 Task: Find a flat in Norrköping, Sweden for 2 guests from August 3 to August 7, with a price range of ₹4000 to ₹9000, 1 bedroom, 1 bed, 1 bathroom, self check-in, and English-speaking host.
Action: Mouse moved to (434, 103)
Screenshot: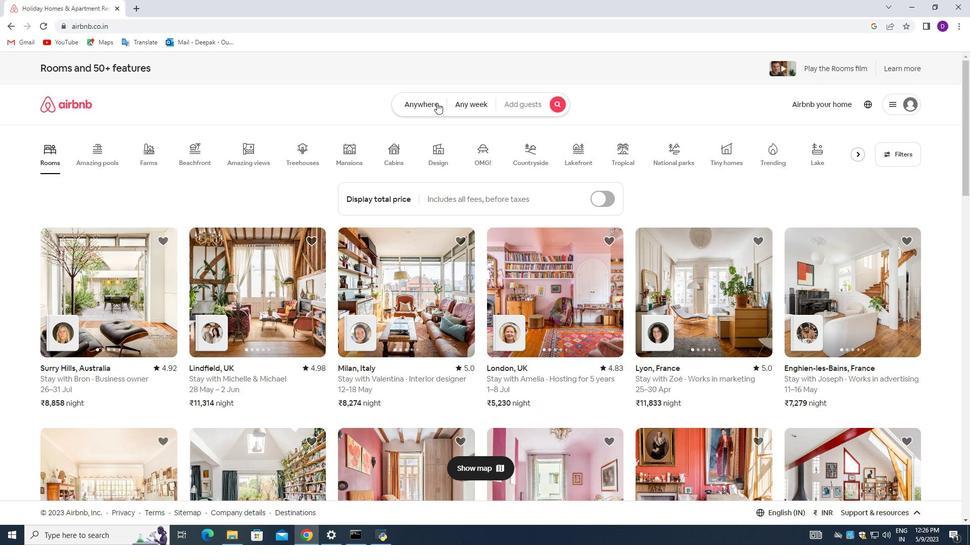 
Action: Mouse pressed left at (434, 103)
Screenshot: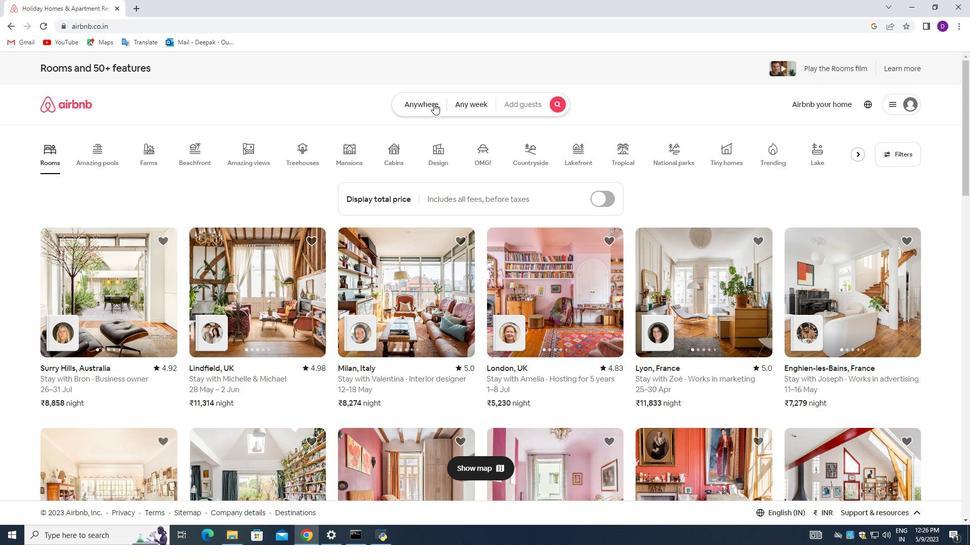 
Action: Key pressed <Key.shift>Noo
Screenshot: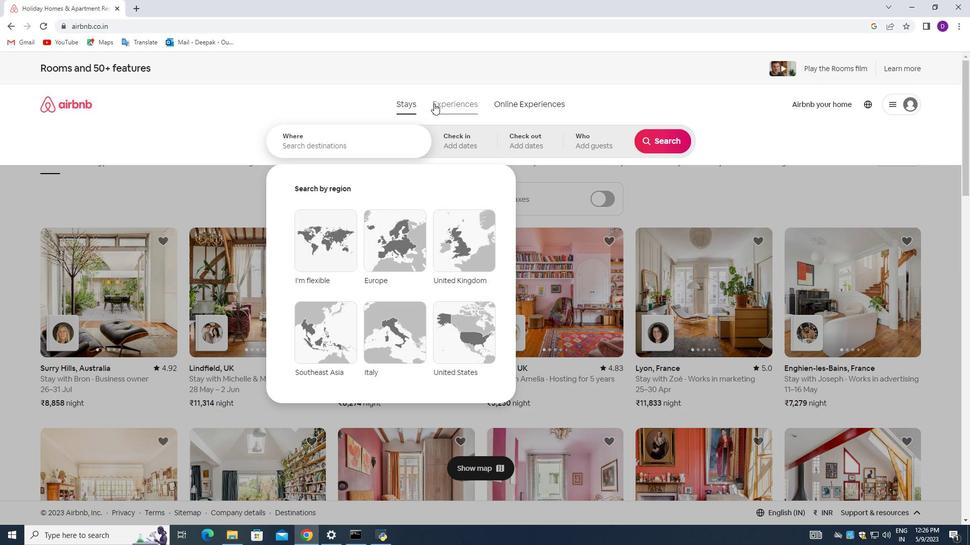 
Action: Mouse moved to (352, 147)
Screenshot: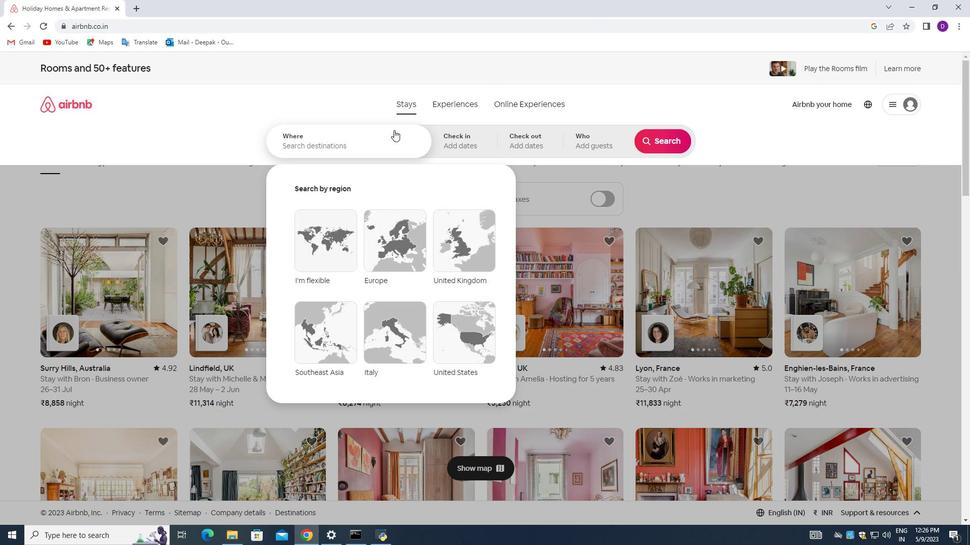 
Action: Mouse pressed left at (352, 147)
Screenshot: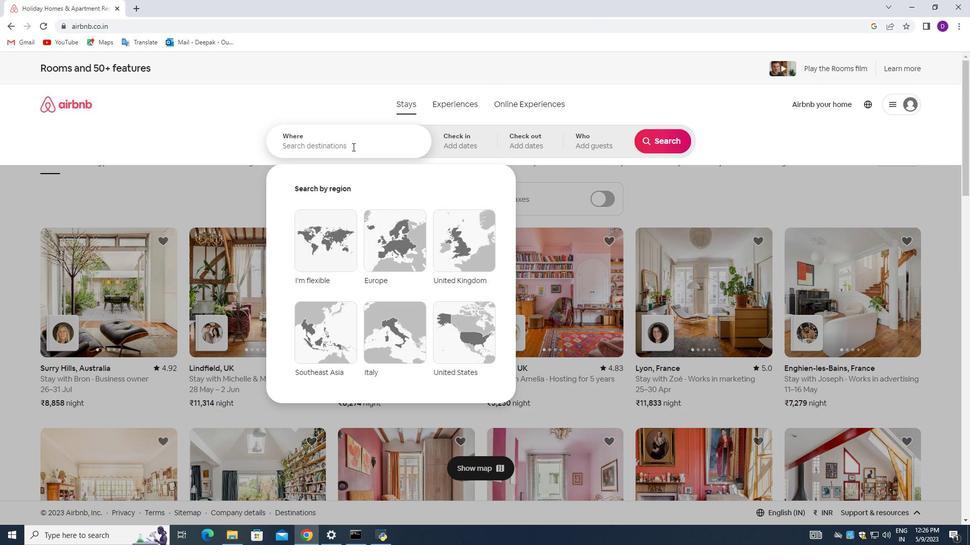 
Action: Mouse moved to (354, 147)
Screenshot: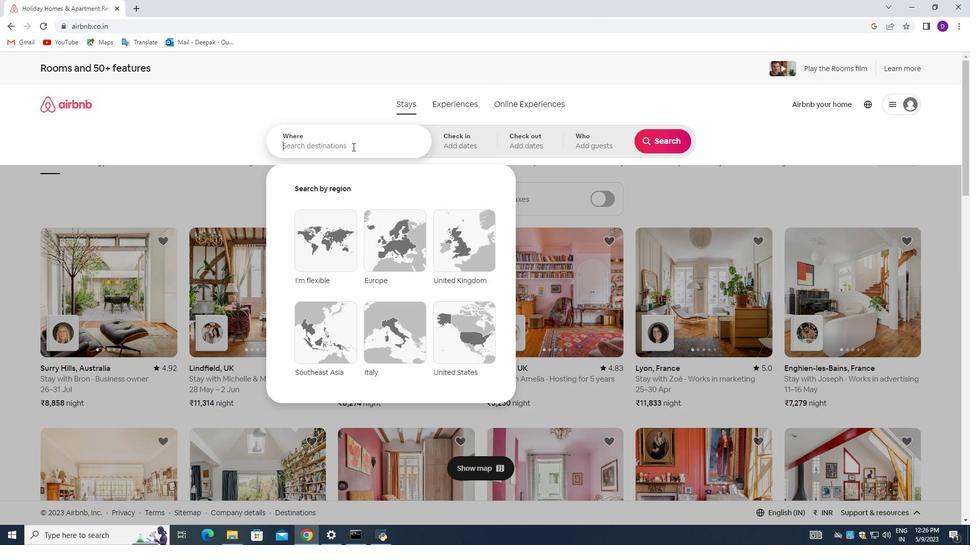 
Action: Key pressed <Key.shift>Norrkoping,<Key.shift><Key.shift><Key.shift><Key.shift><Key.shift>E<Key.backspace><Key.shift>Sweden<Key.enter>
Screenshot: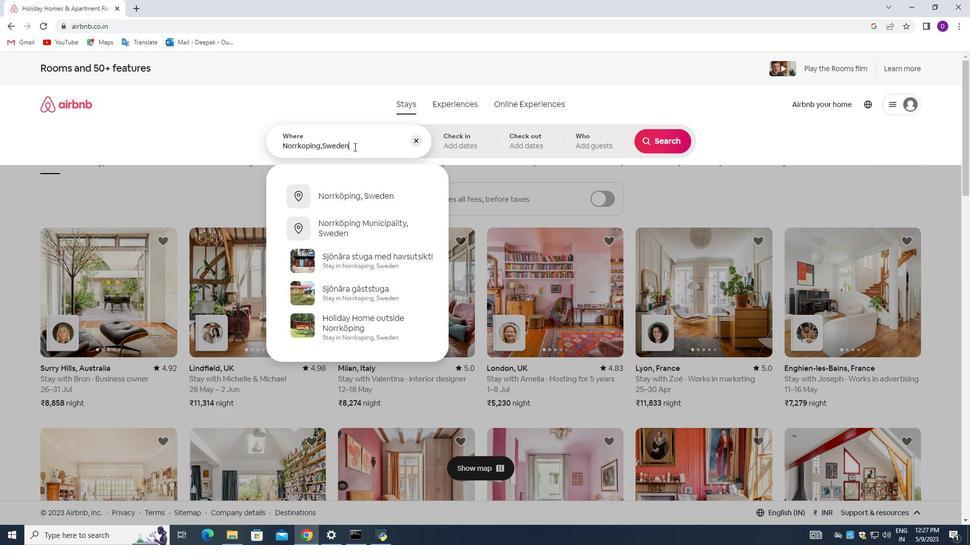 
Action: Mouse moved to (661, 222)
Screenshot: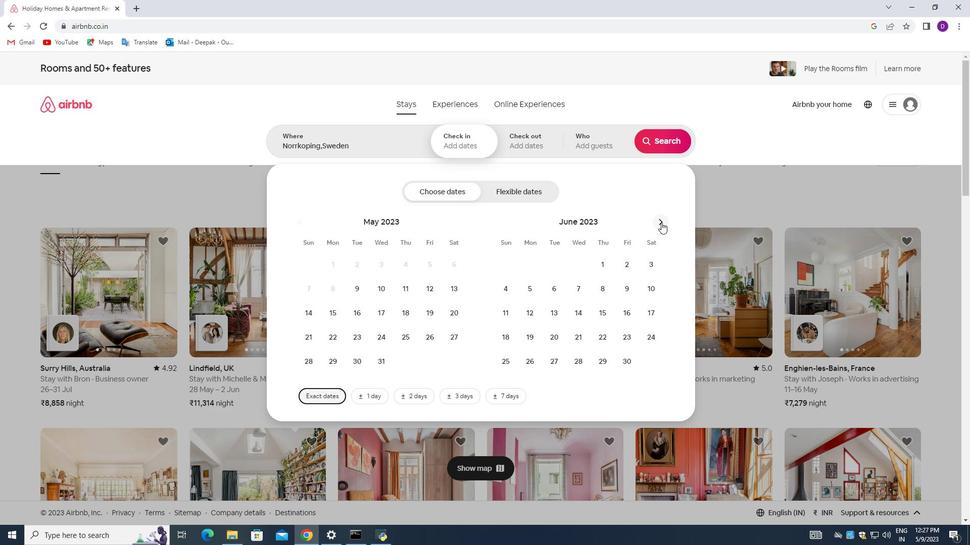 
Action: Mouse pressed left at (661, 222)
Screenshot: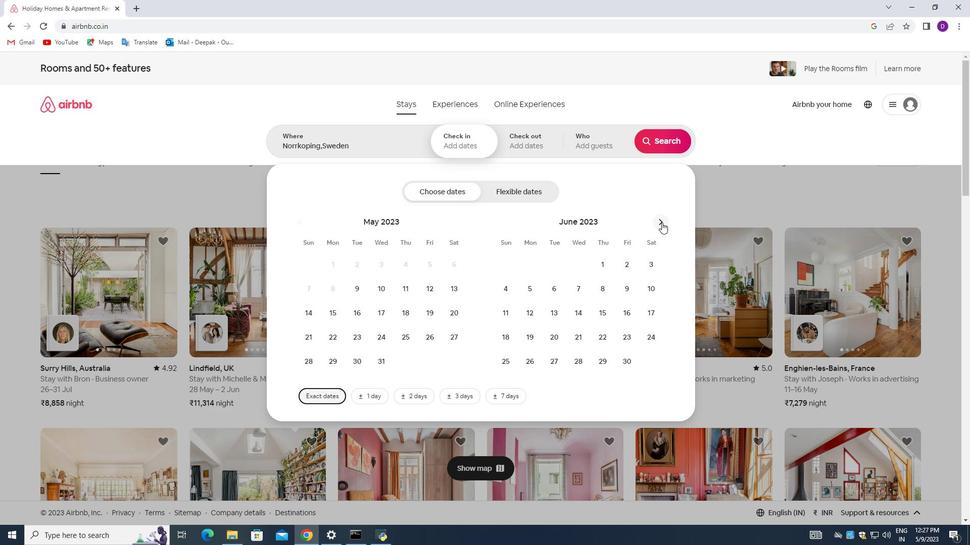 
Action: Mouse pressed left at (661, 222)
Screenshot: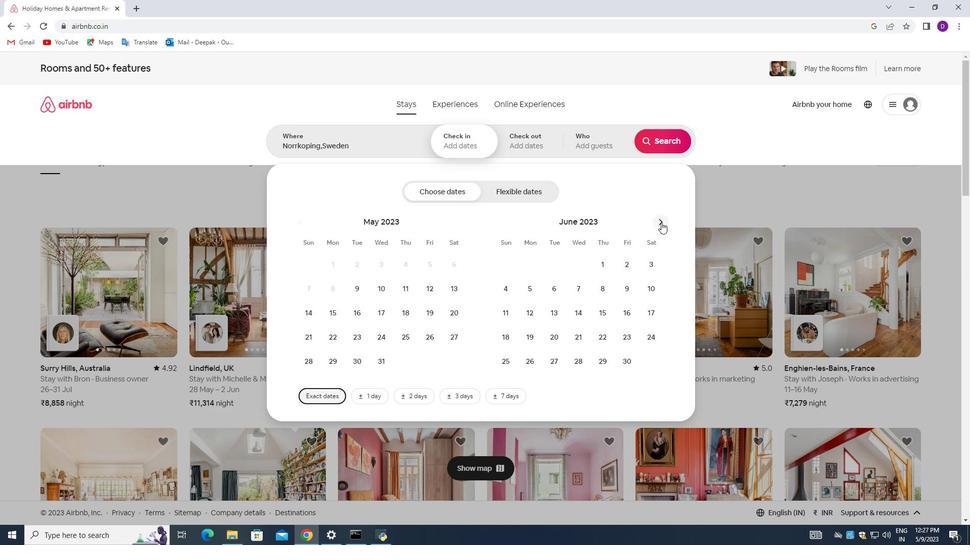 
Action: Mouse moved to (604, 269)
Screenshot: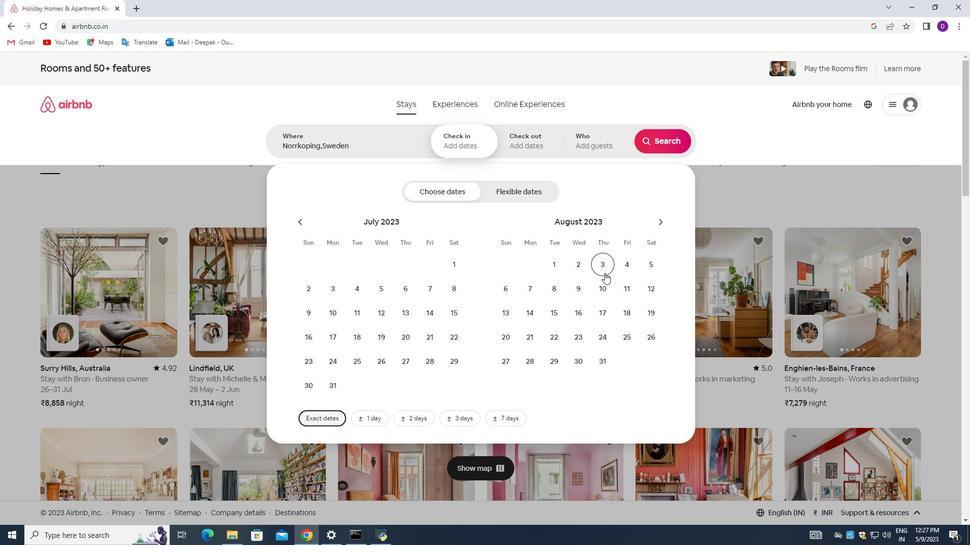 
Action: Mouse pressed left at (604, 269)
Screenshot: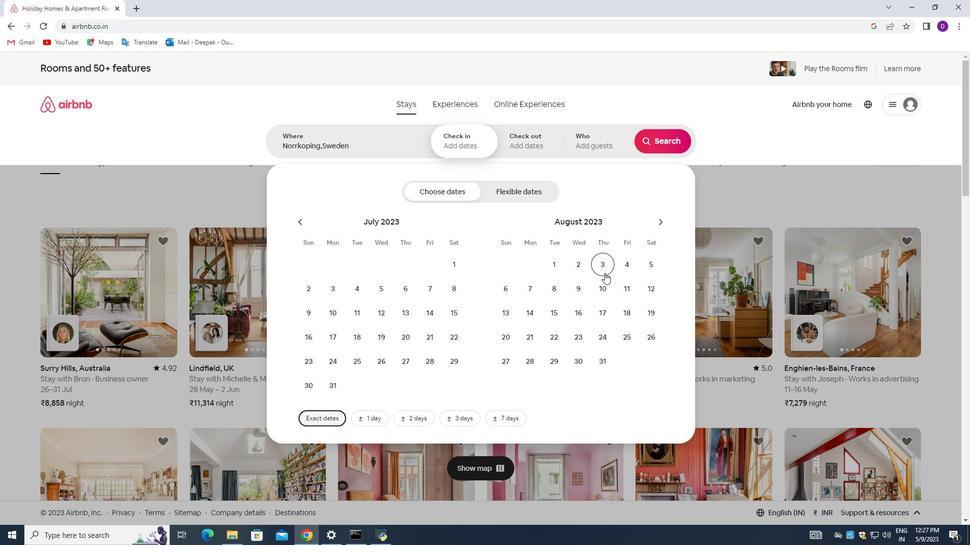 
Action: Mouse moved to (527, 290)
Screenshot: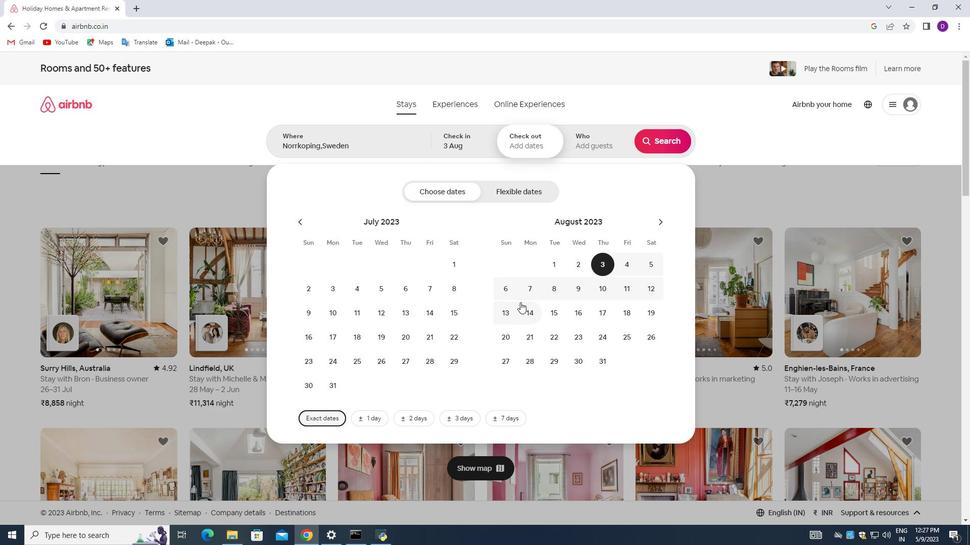 
Action: Mouse pressed left at (527, 290)
Screenshot: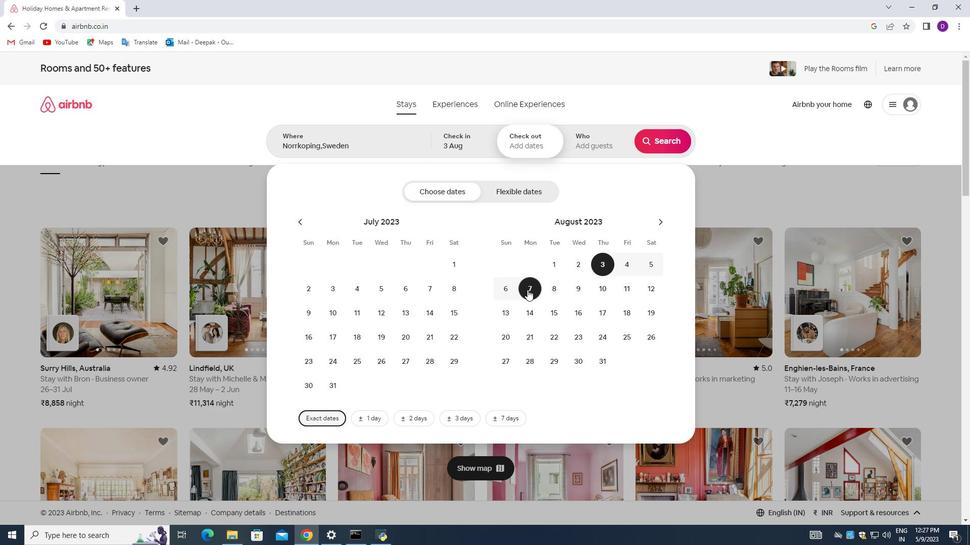 
Action: Mouse moved to (594, 144)
Screenshot: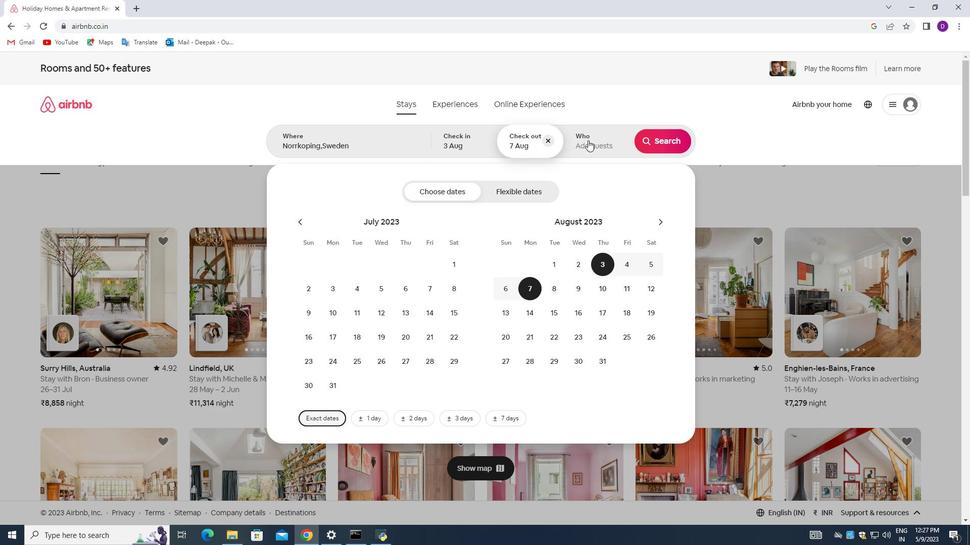 
Action: Mouse pressed left at (594, 144)
Screenshot: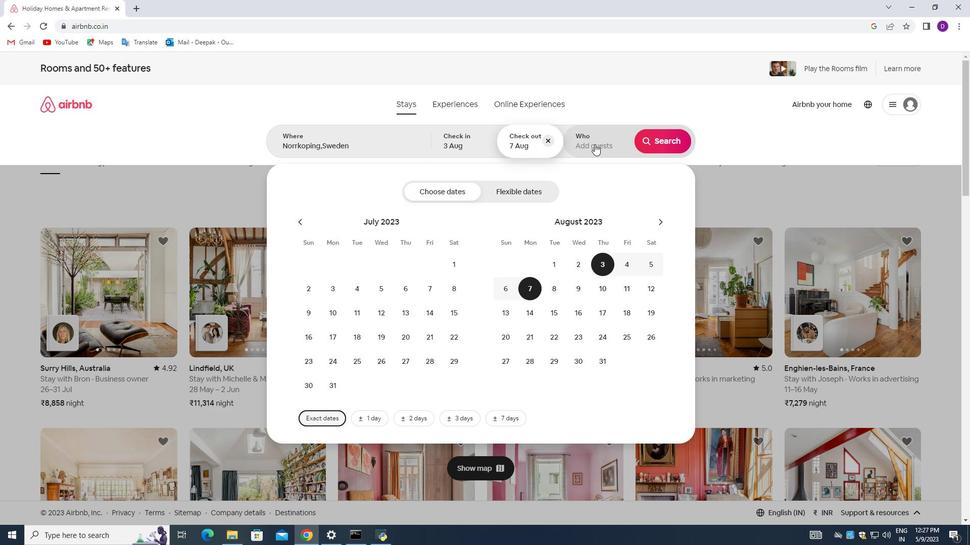 
Action: Mouse moved to (669, 191)
Screenshot: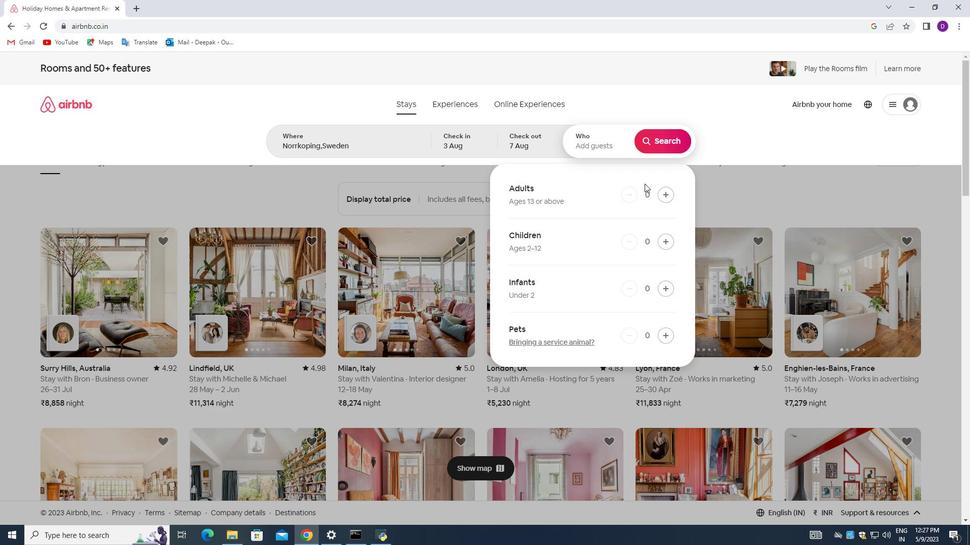 
Action: Mouse pressed left at (669, 191)
Screenshot: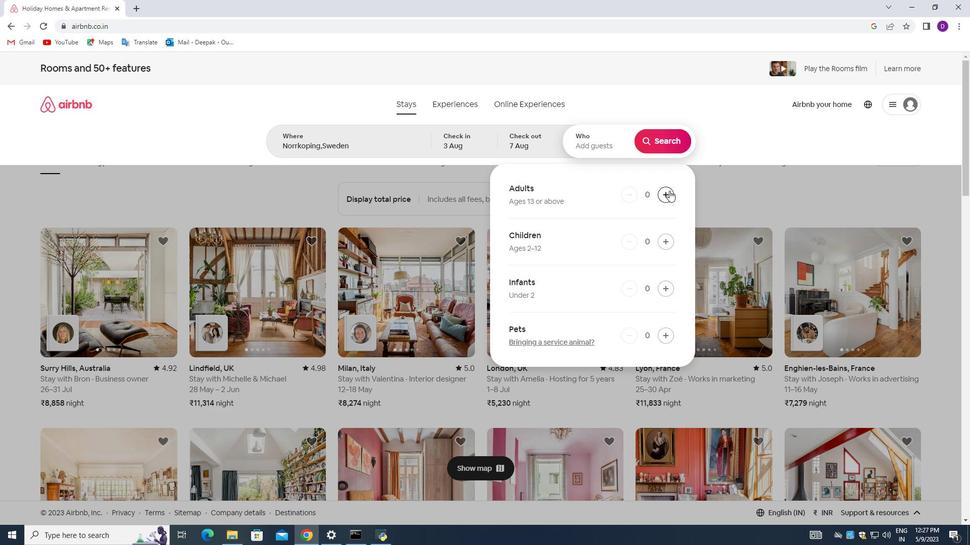 
Action: Mouse pressed left at (669, 191)
Screenshot: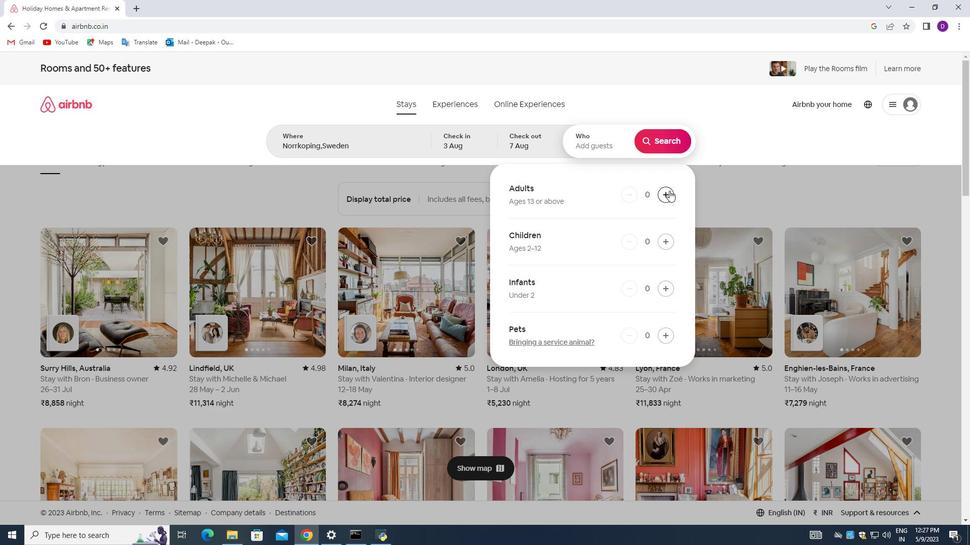 
Action: Mouse moved to (654, 146)
Screenshot: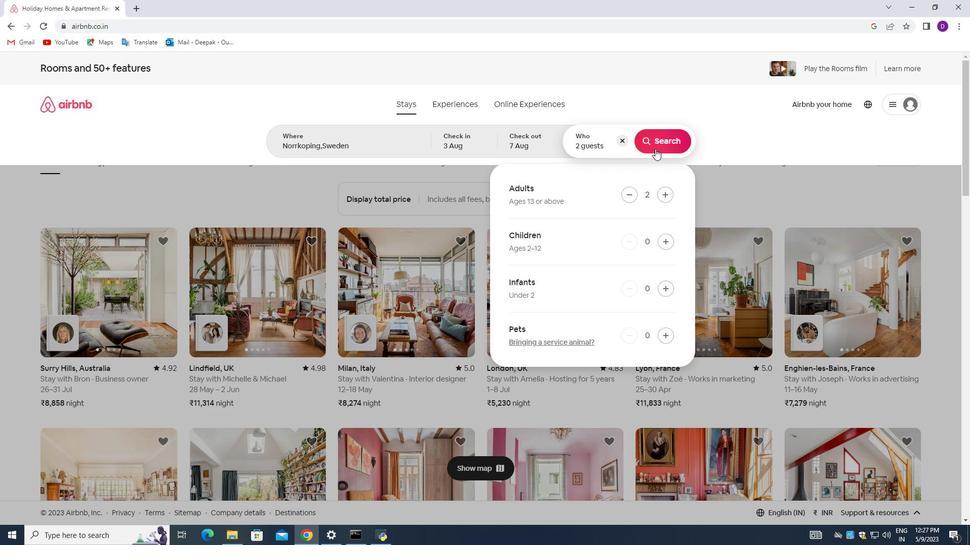 
Action: Mouse pressed left at (654, 146)
Screenshot: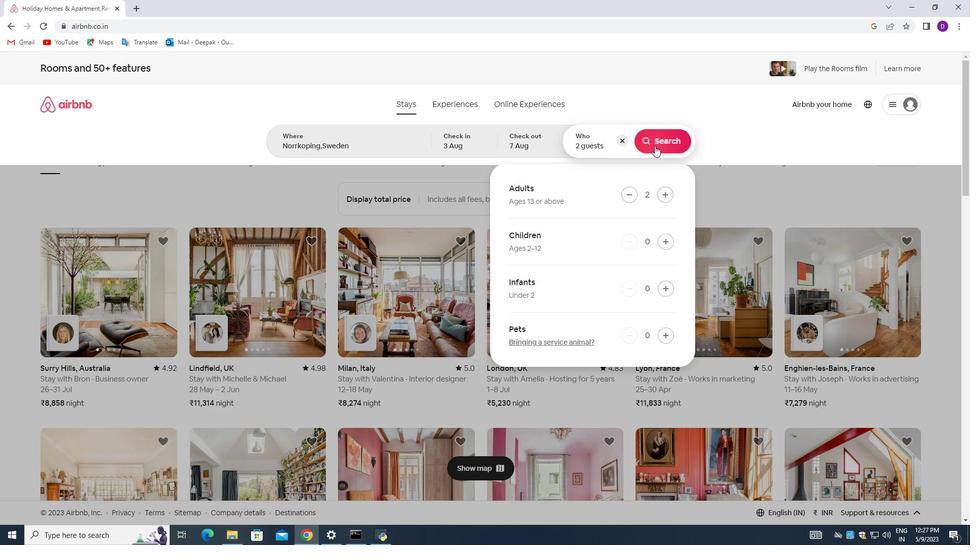 
Action: Mouse moved to (922, 116)
Screenshot: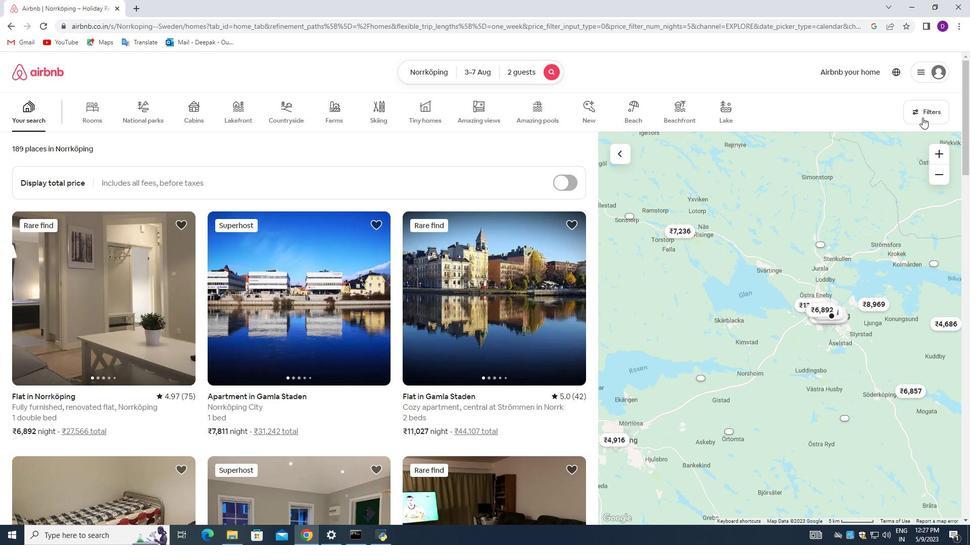 
Action: Mouse pressed left at (922, 116)
Screenshot: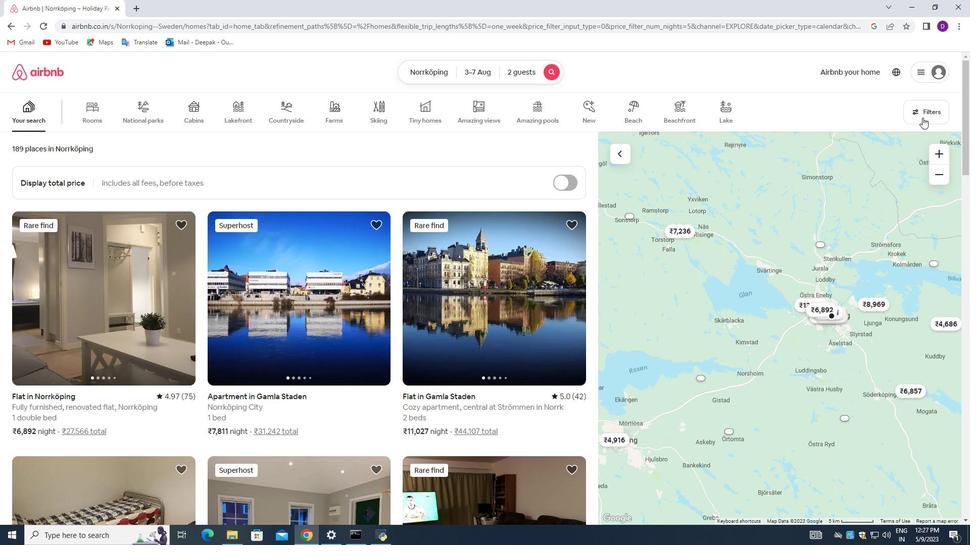 
Action: Mouse moved to (357, 352)
Screenshot: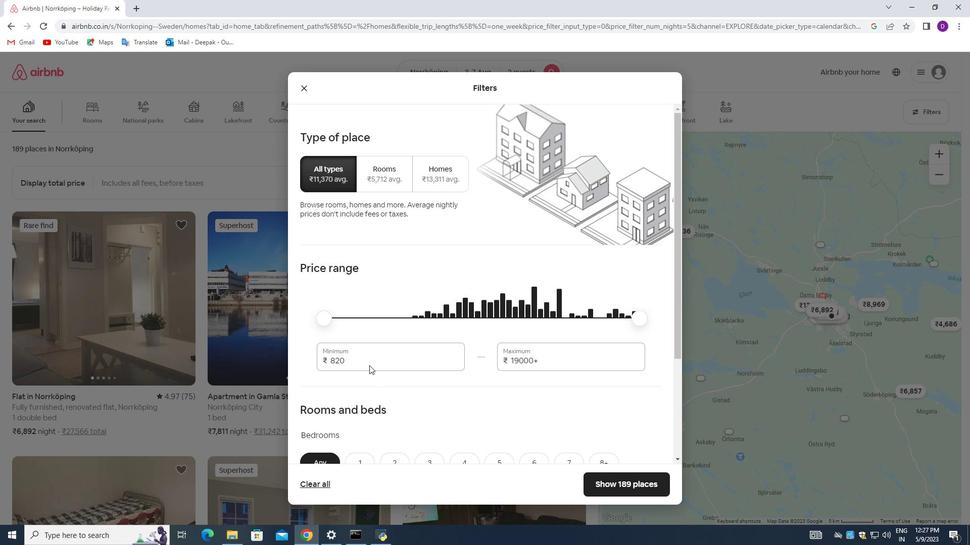
Action: Mouse pressed left at (357, 352)
Screenshot: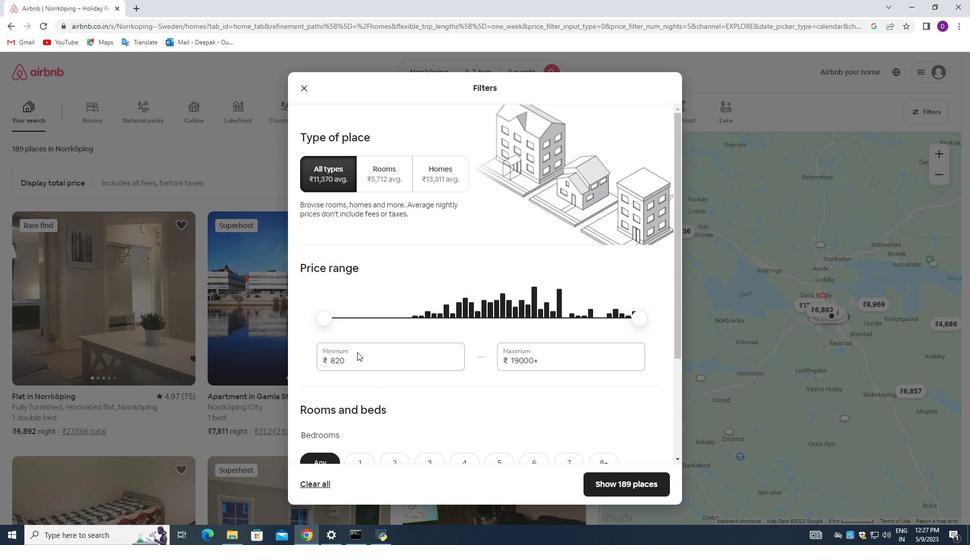 
Action: Mouse pressed left at (357, 352)
Screenshot: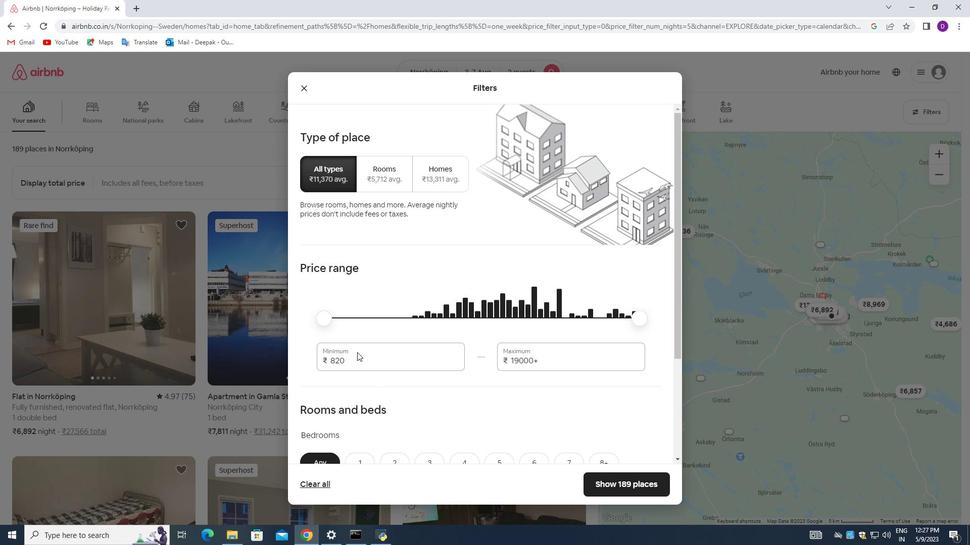 
Action: Key pressed <Key.backspace><Key.backspace><Key.backspace>4000<Key.tab>9000
Screenshot: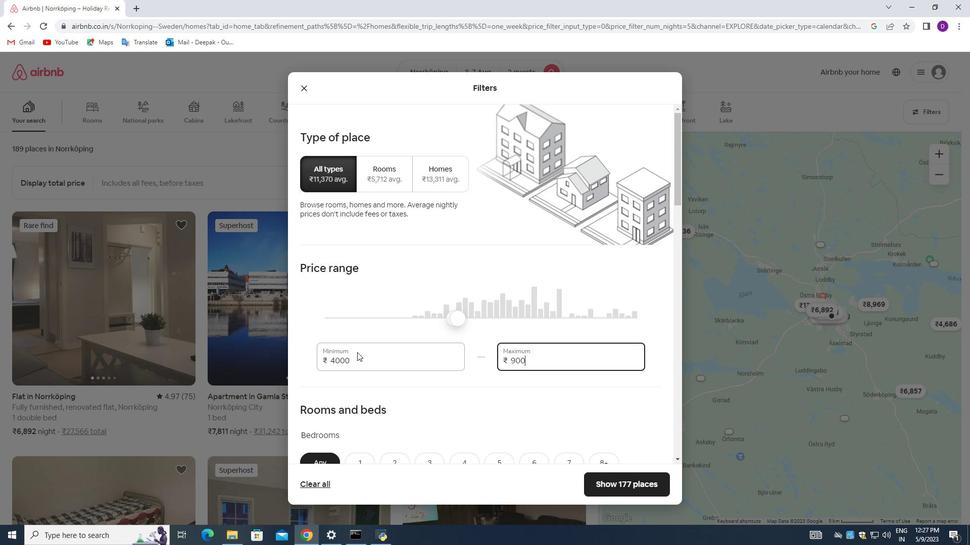 
Action: Mouse moved to (357, 352)
Screenshot: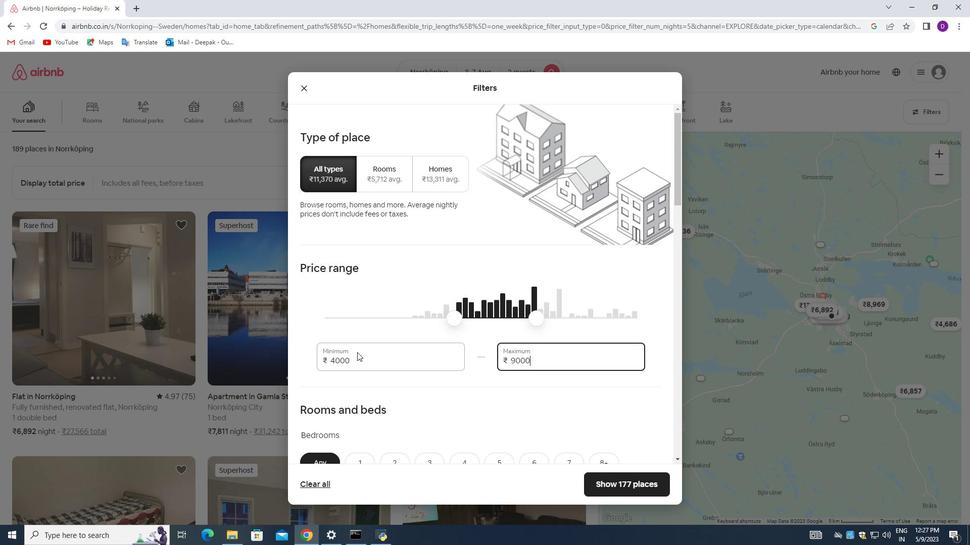 
Action: Mouse scrolled (357, 351) with delta (0, 0)
Screenshot: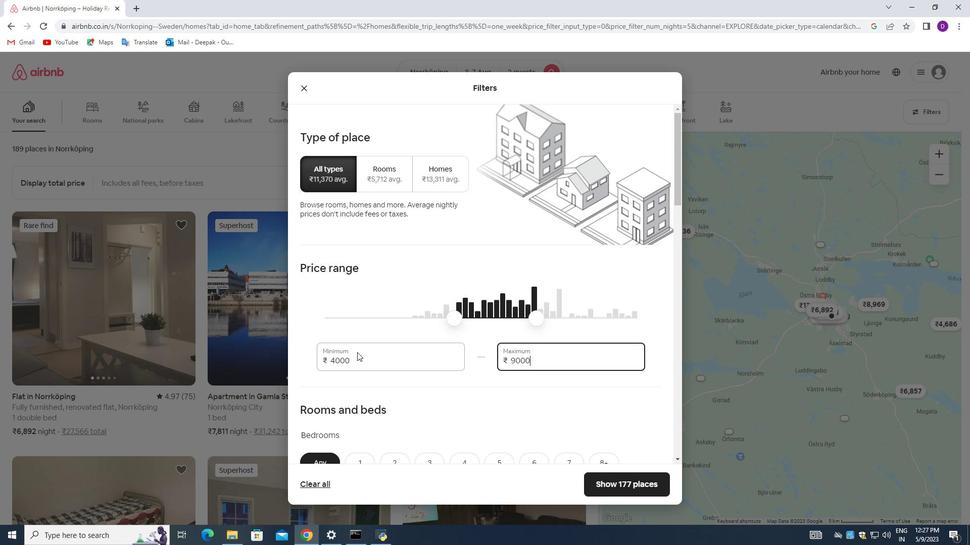 
Action: Mouse moved to (357, 352)
Screenshot: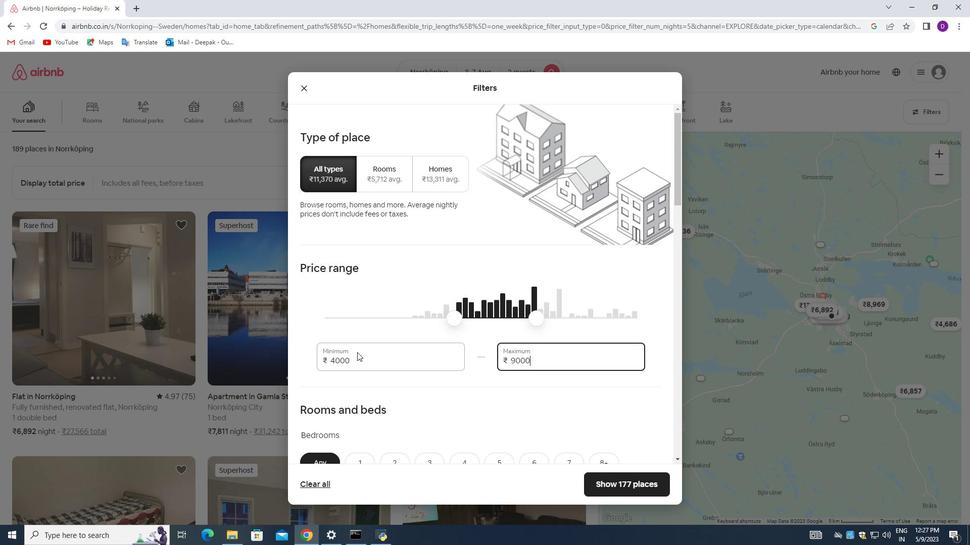 
Action: Mouse scrolled (357, 351) with delta (0, 0)
Screenshot: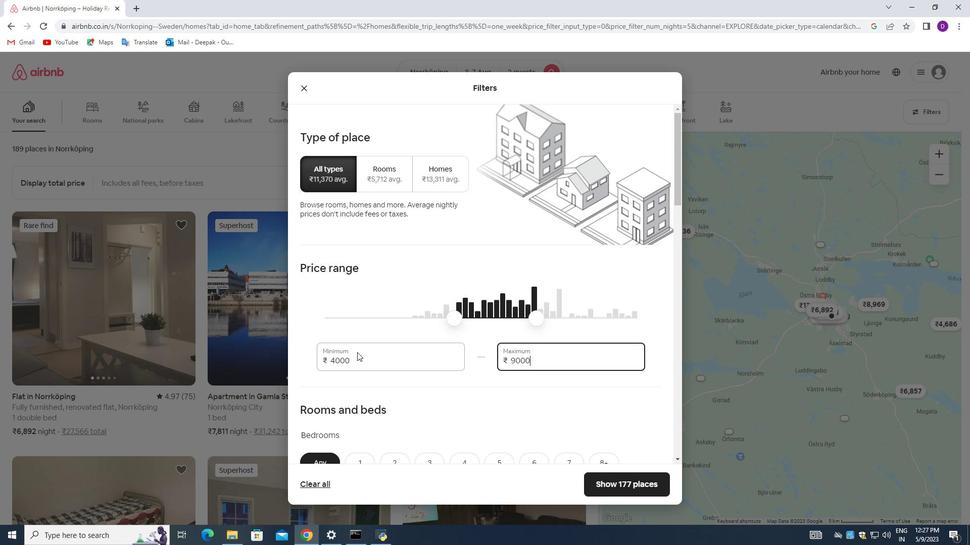 
Action: Mouse moved to (361, 352)
Screenshot: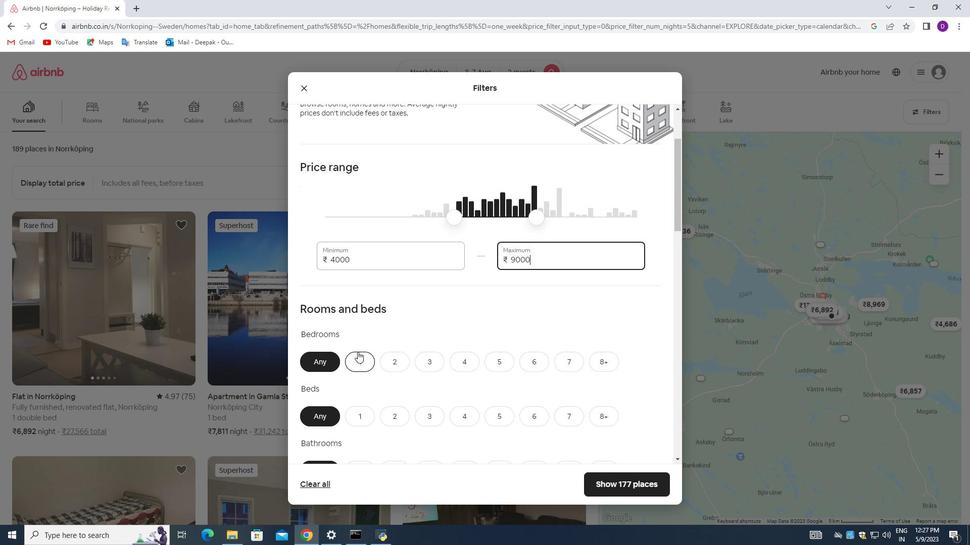
Action: Mouse scrolled (361, 352) with delta (0, 0)
Screenshot: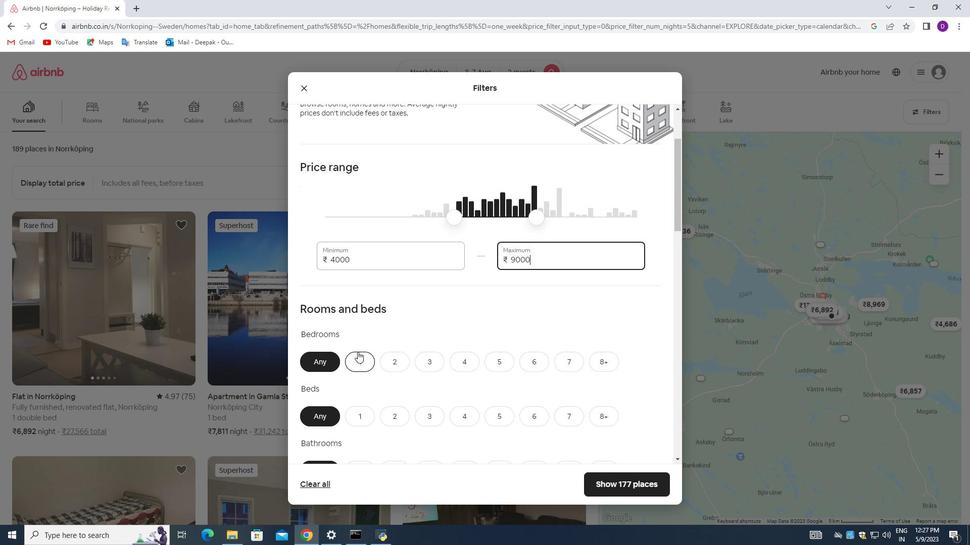 
Action: Mouse moved to (369, 355)
Screenshot: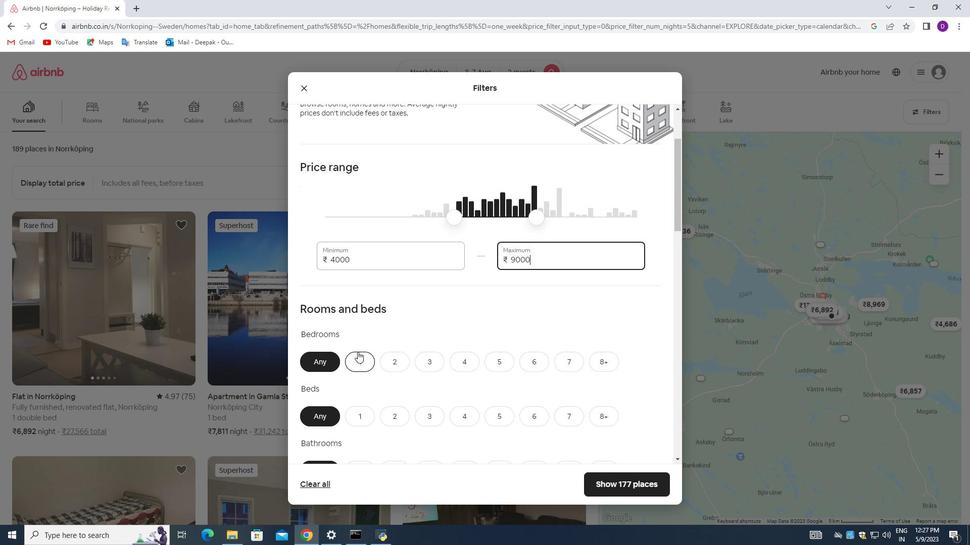 
Action: Mouse scrolled (369, 354) with delta (0, 0)
Screenshot: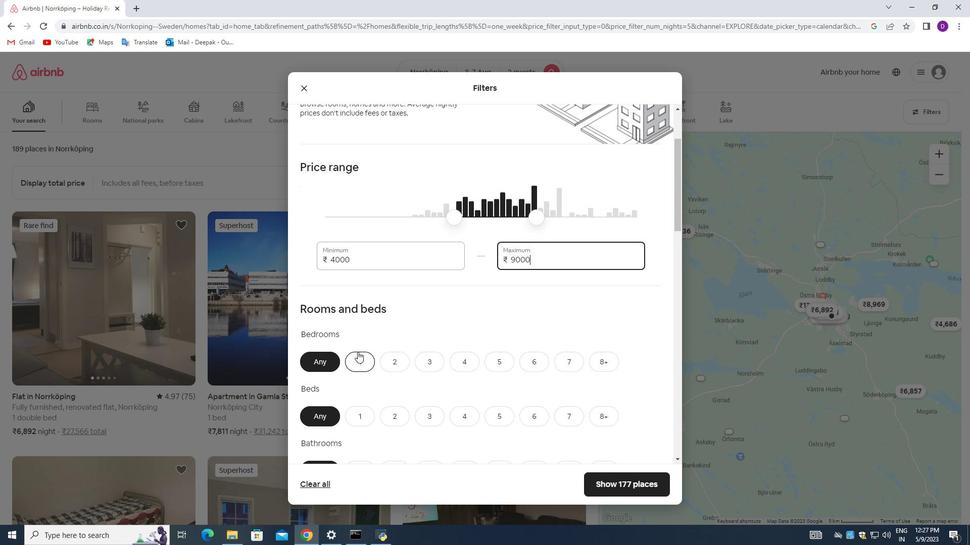 
Action: Mouse moved to (371, 355)
Screenshot: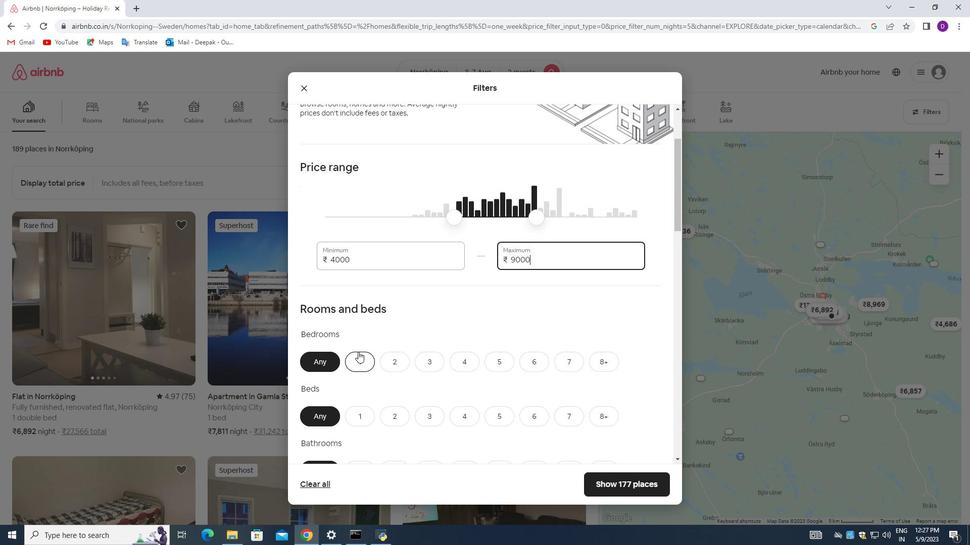 
Action: Mouse scrolled (371, 354) with delta (0, 0)
Screenshot: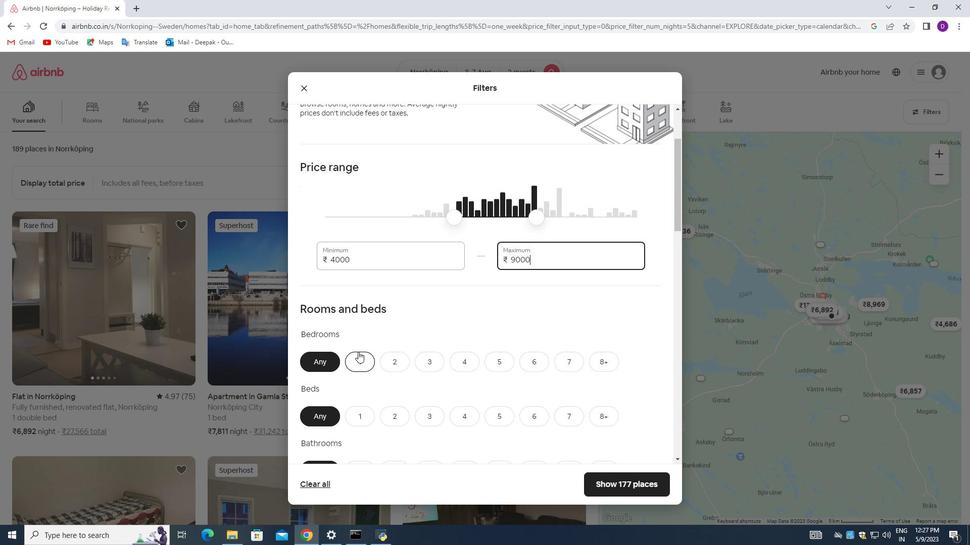 
Action: Mouse moved to (364, 212)
Screenshot: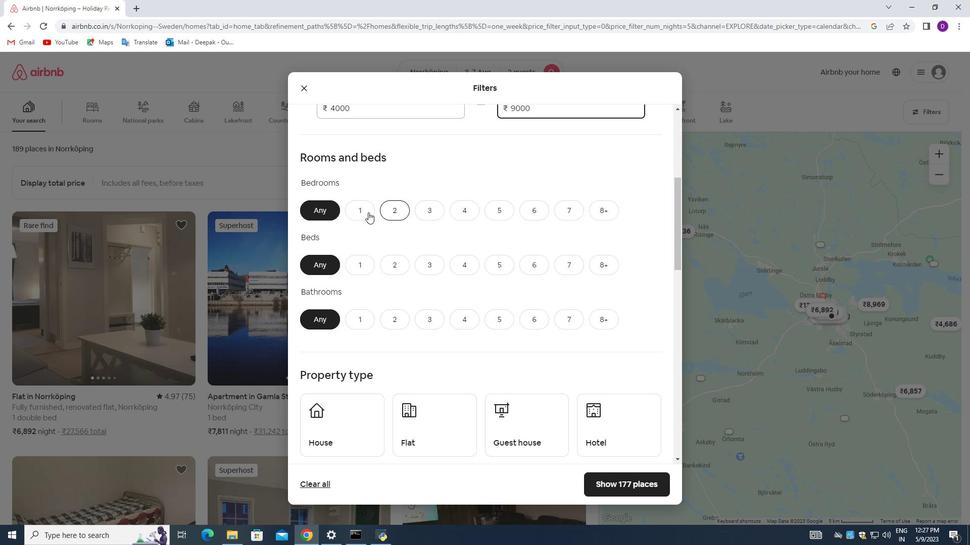 
Action: Mouse pressed left at (364, 212)
Screenshot: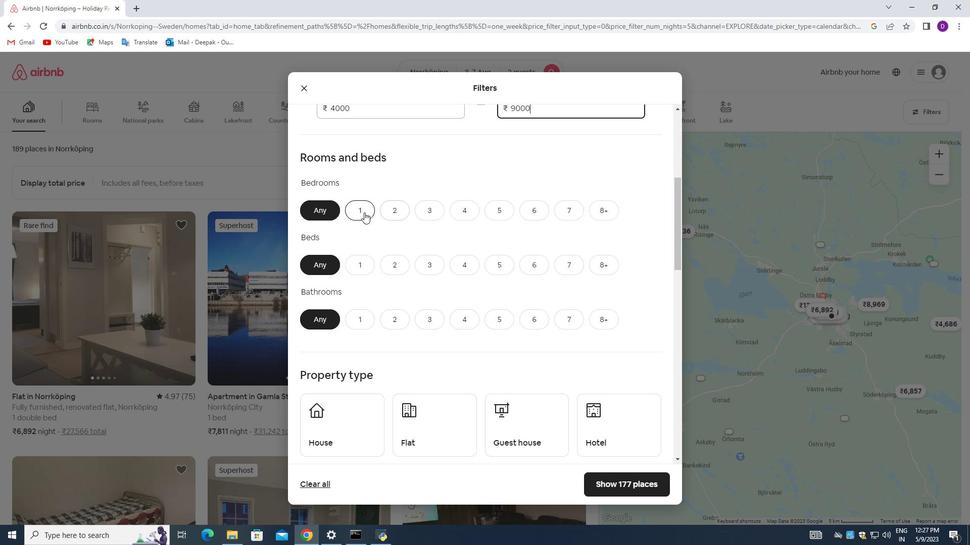 
Action: Mouse moved to (364, 267)
Screenshot: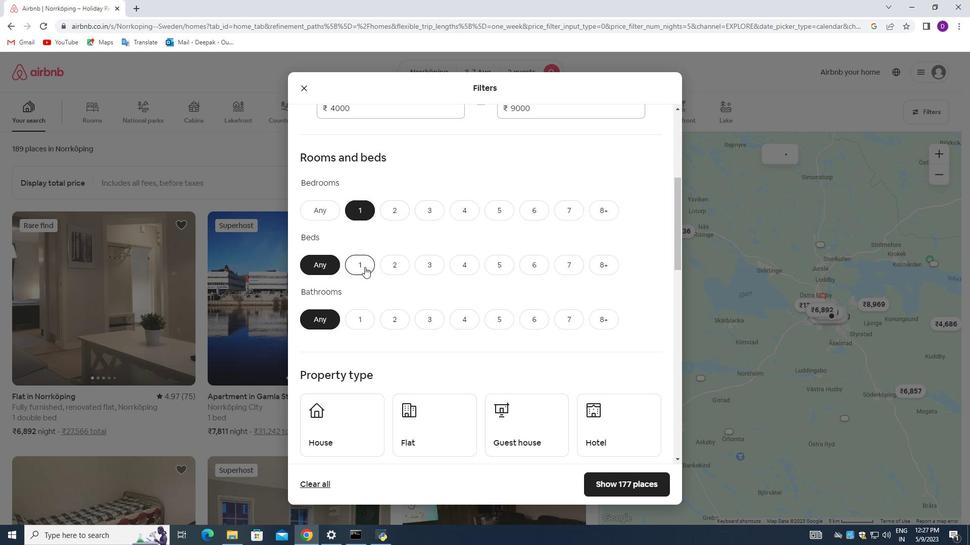 
Action: Mouse pressed left at (364, 267)
Screenshot: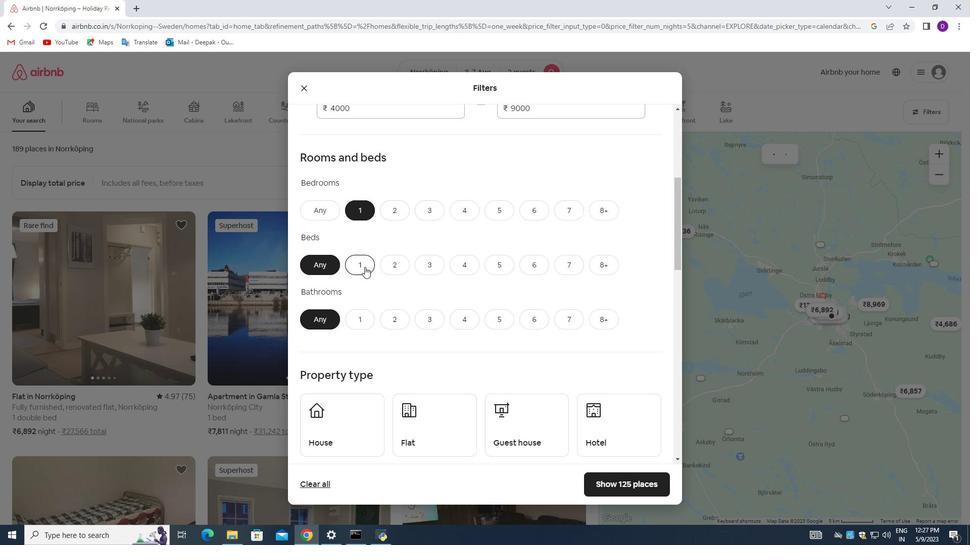 
Action: Mouse moved to (361, 324)
Screenshot: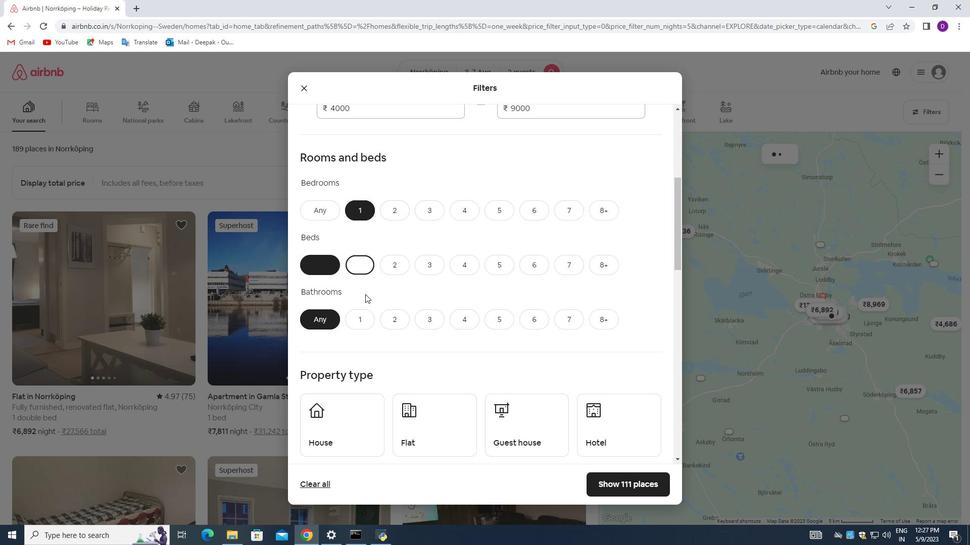 
Action: Mouse pressed left at (361, 324)
Screenshot: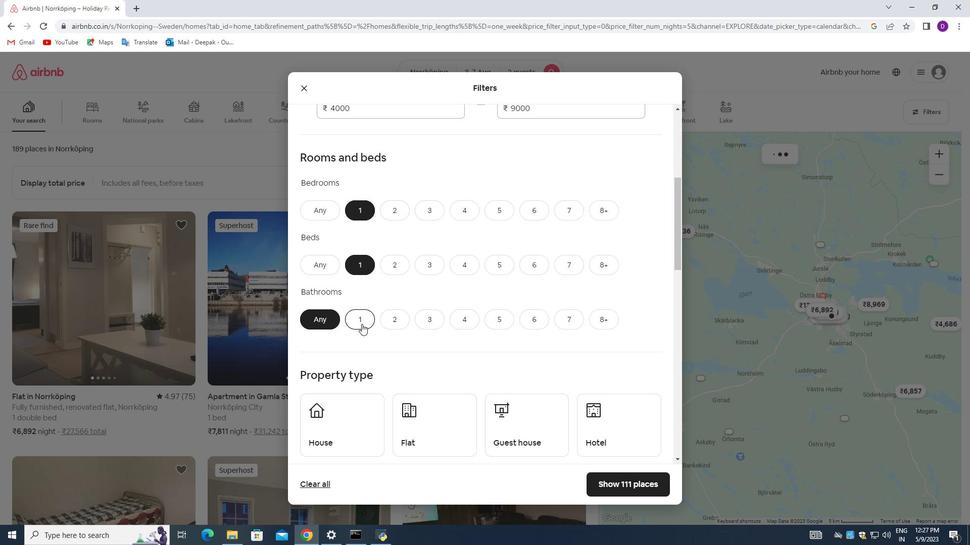 
Action: Mouse moved to (504, 353)
Screenshot: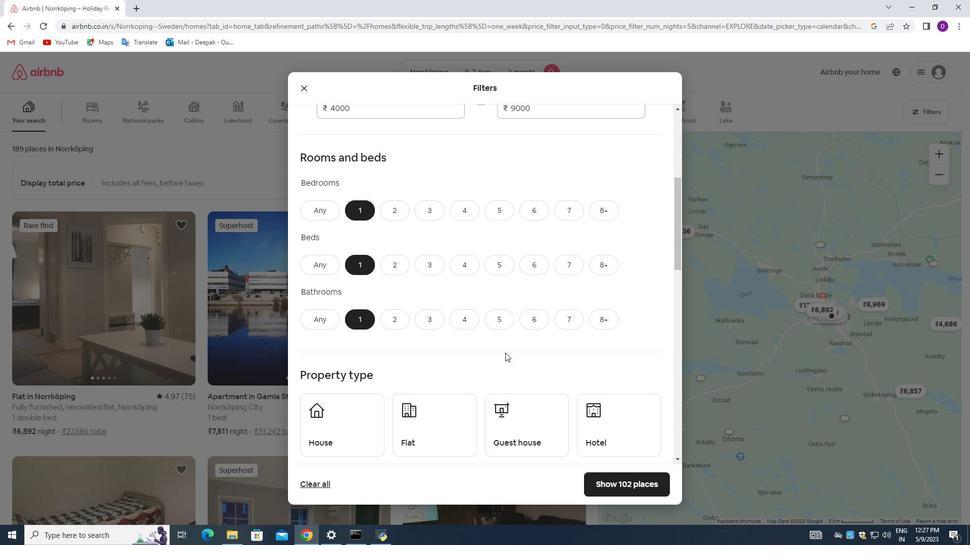 
Action: Mouse scrolled (504, 352) with delta (0, 0)
Screenshot: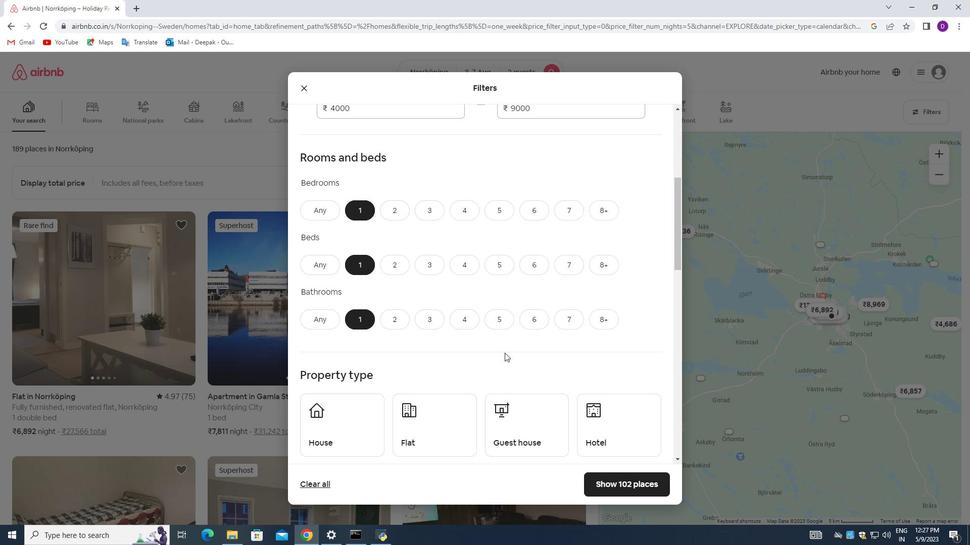 
Action: Mouse moved to (339, 386)
Screenshot: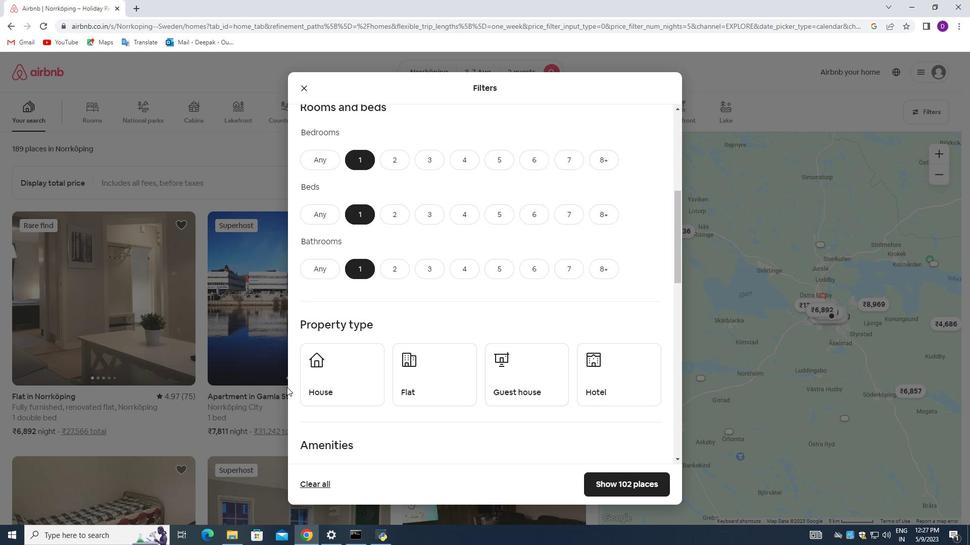 
Action: Mouse pressed left at (339, 386)
Screenshot: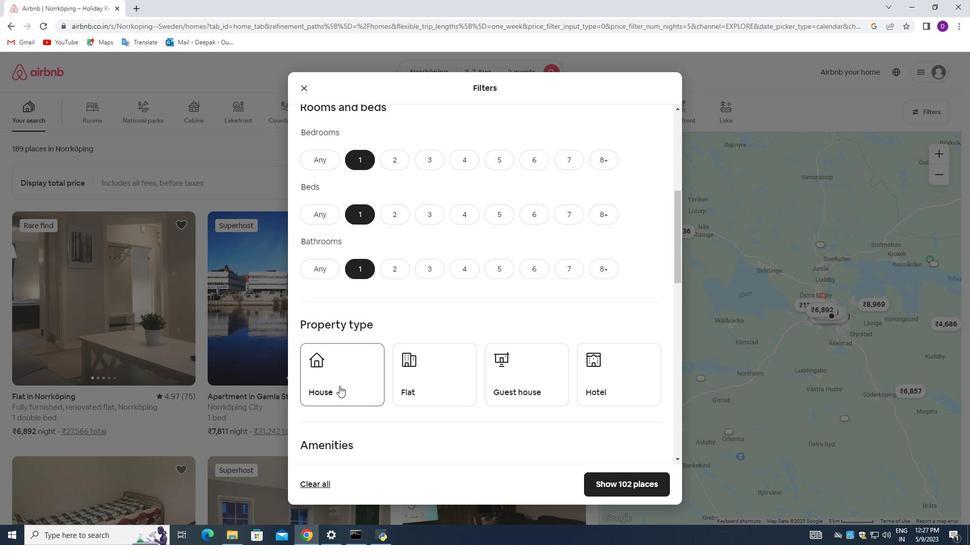 
Action: Mouse moved to (453, 399)
Screenshot: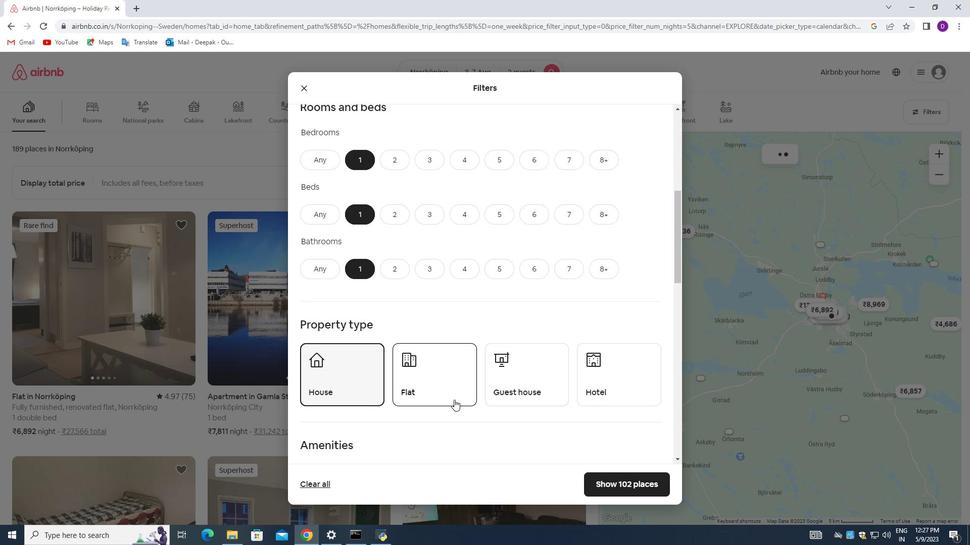 
Action: Mouse pressed left at (453, 399)
Screenshot: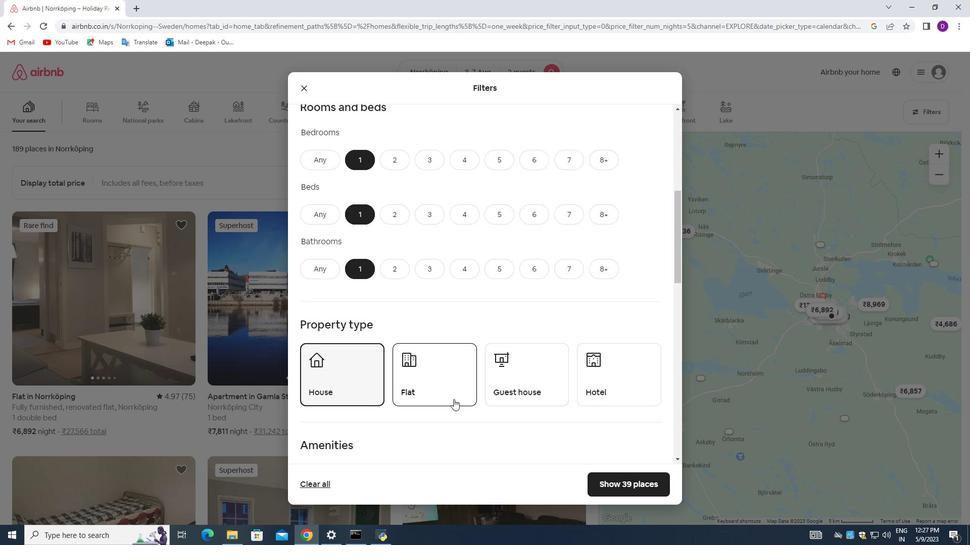 
Action: Mouse moved to (531, 396)
Screenshot: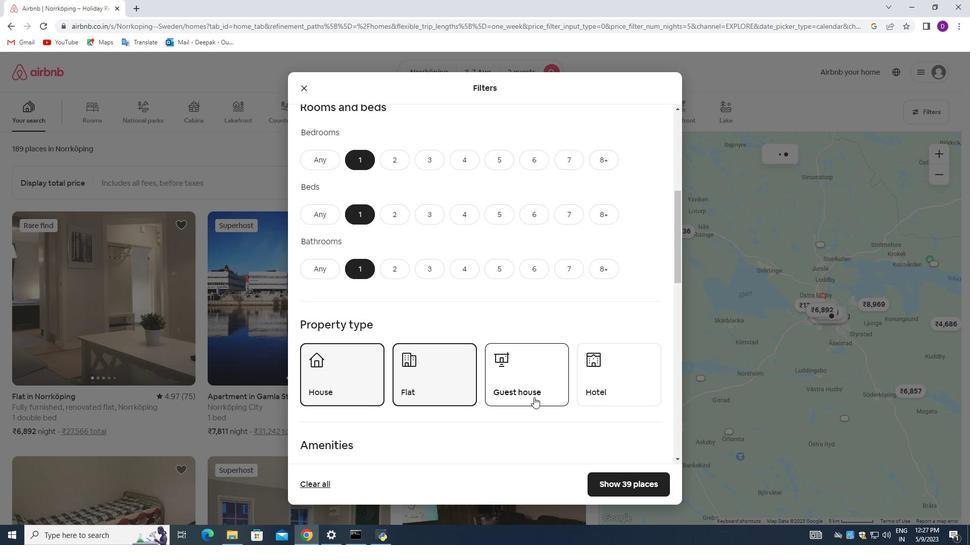 
Action: Mouse pressed left at (531, 396)
Screenshot: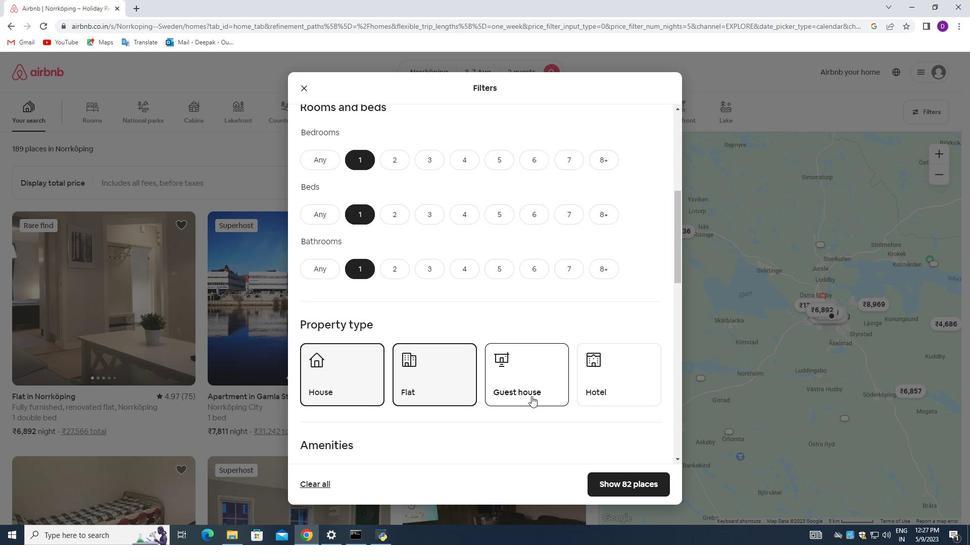 
Action: Mouse moved to (622, 372)
Screenshot: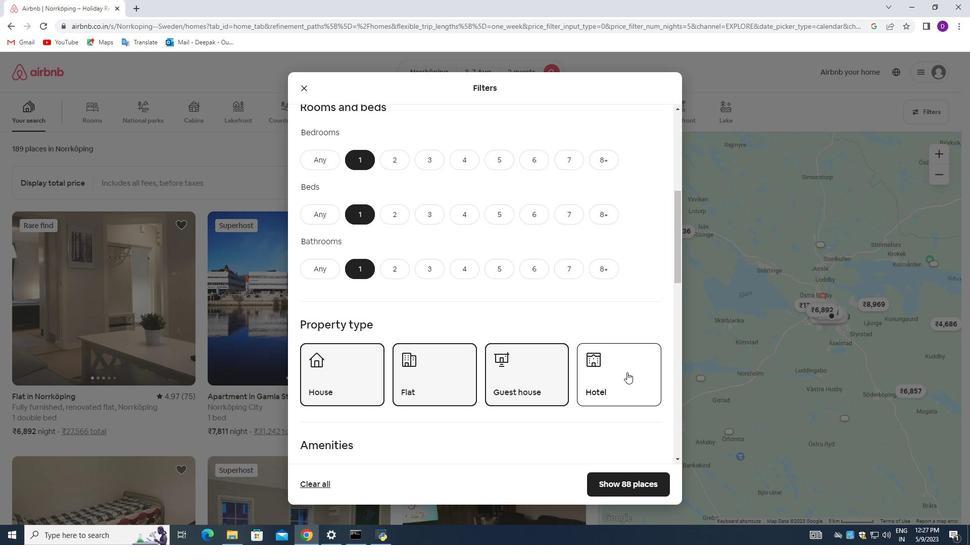 
Action: Mouse pressed left at (622, 372)
Screenshot: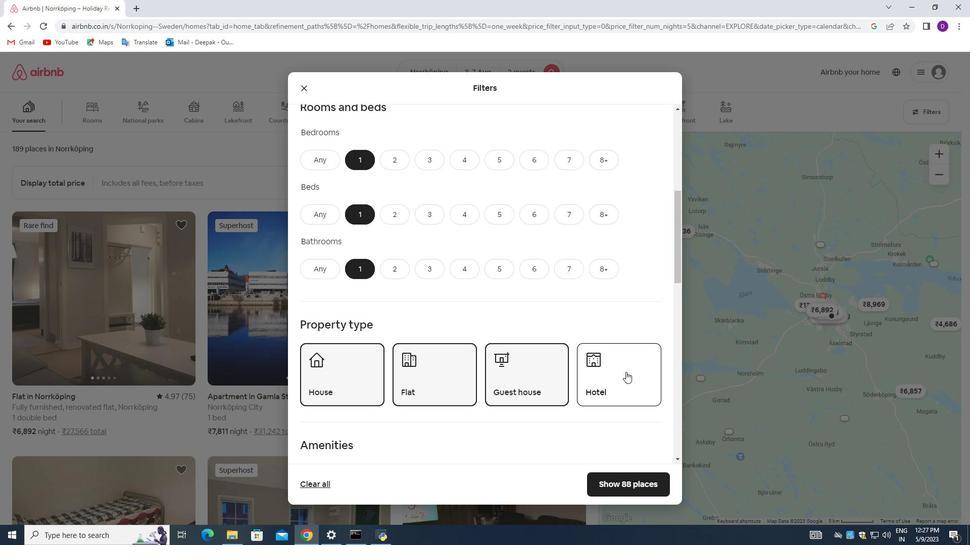 
Action: Mouse moved to (620, 373)
Screenshot: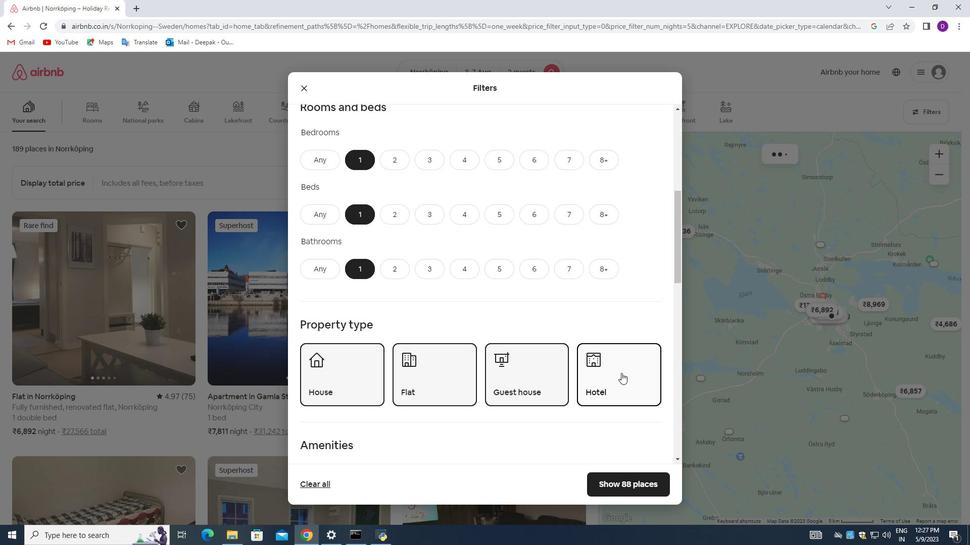
Action: Mouse scrolled (620, 372) with delta (0, 0)
Screenshot: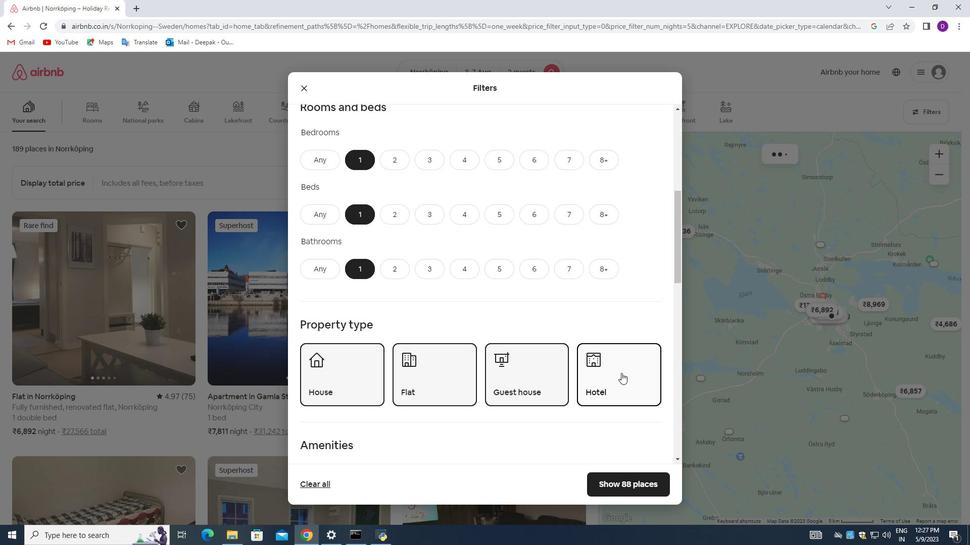 
Action: Mouse moved to (619, 373)
Screenshot: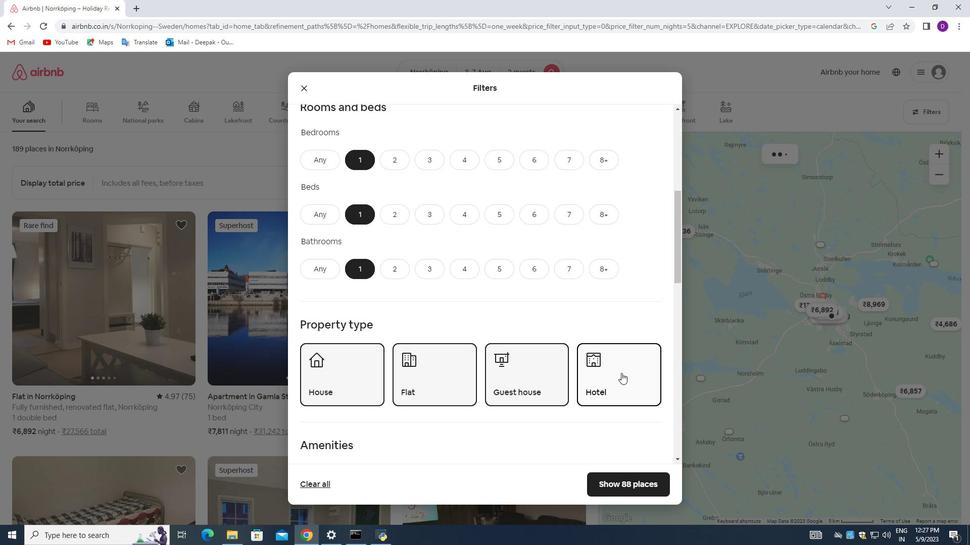 
Action: Mouse scrolled (619, 373) with delta (0, 0)
Screenshot: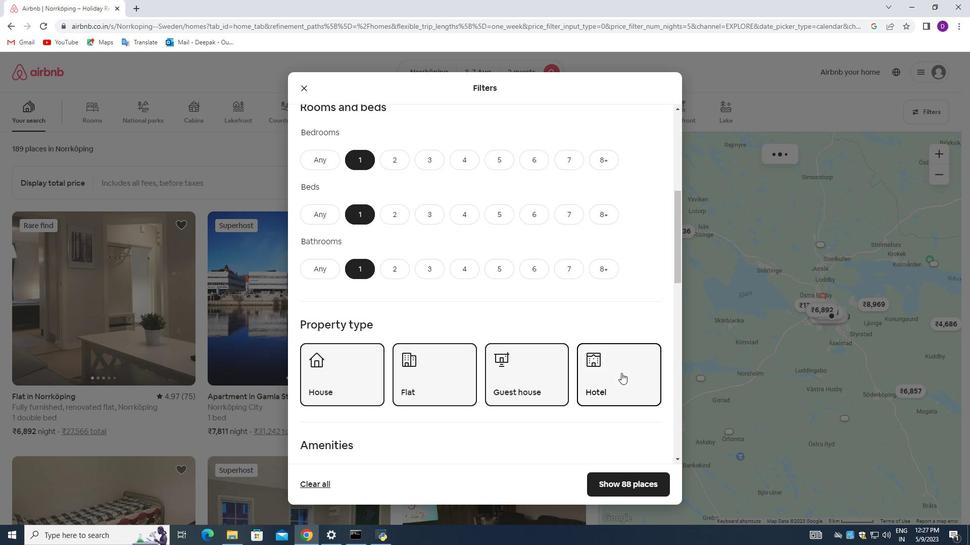 
Action: Mouse moved to (619, 373)
Screenshot: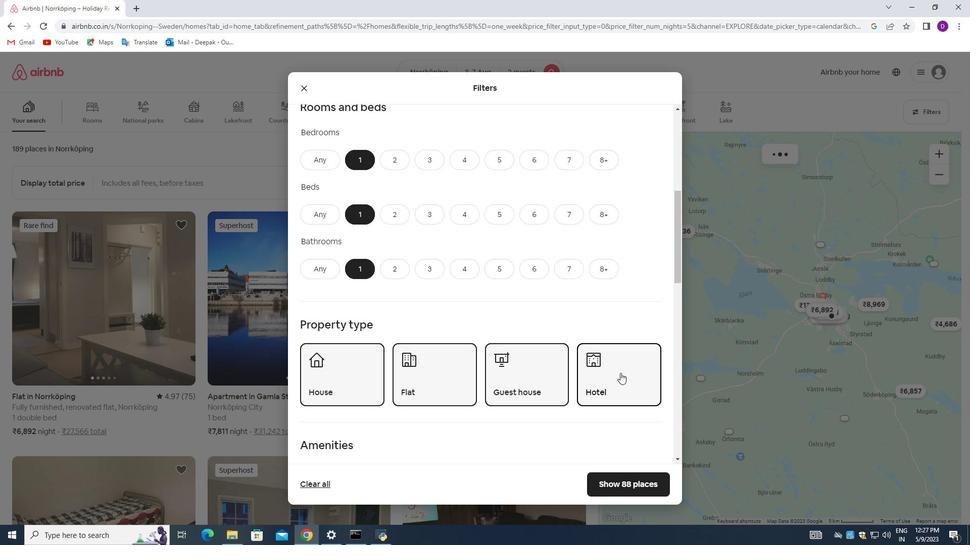 
Action: Mouse scrolled (619, 373) with delta (0, 0)
Screenshot: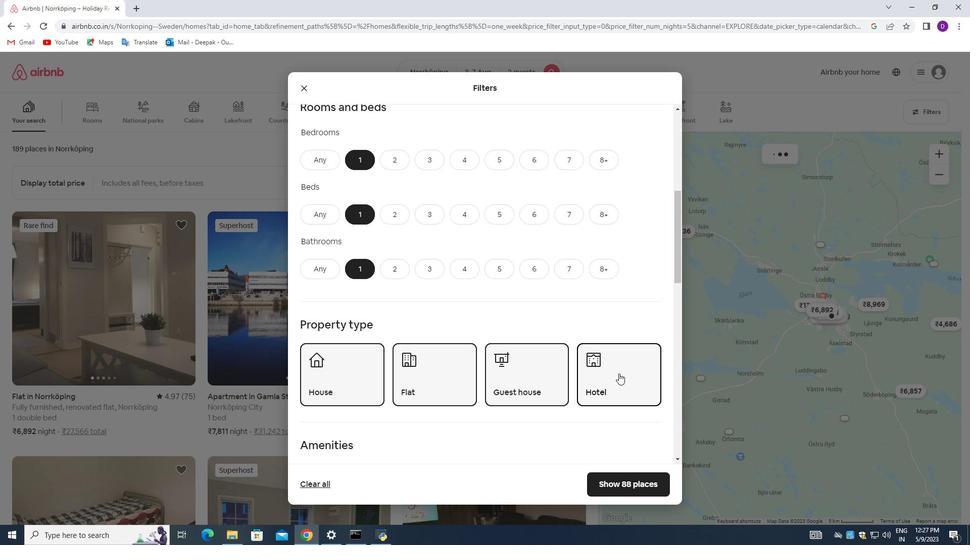 
Action: Mouse moved to (614, 374)
Screenshot: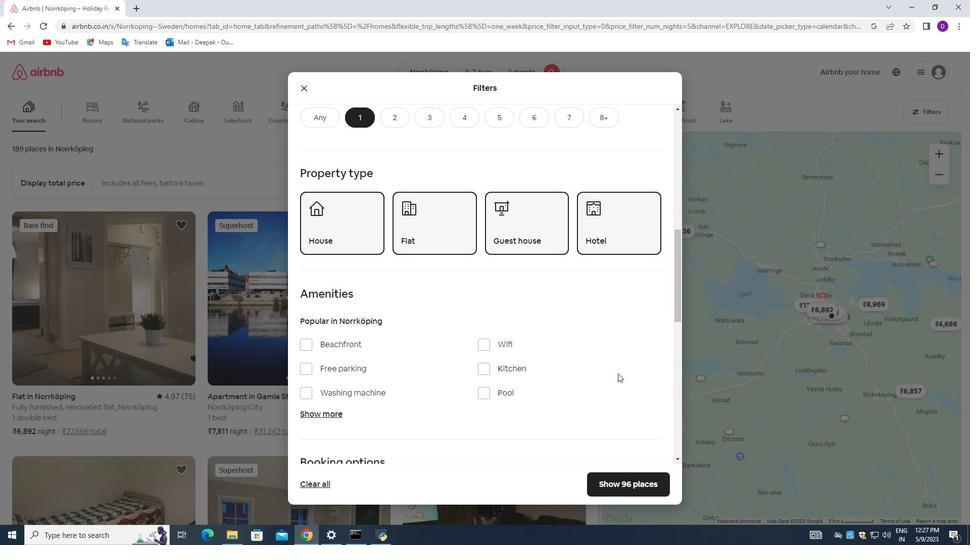 
Action: Mouse scrolled (614, 373) with delta (0, 0)
Screenshot: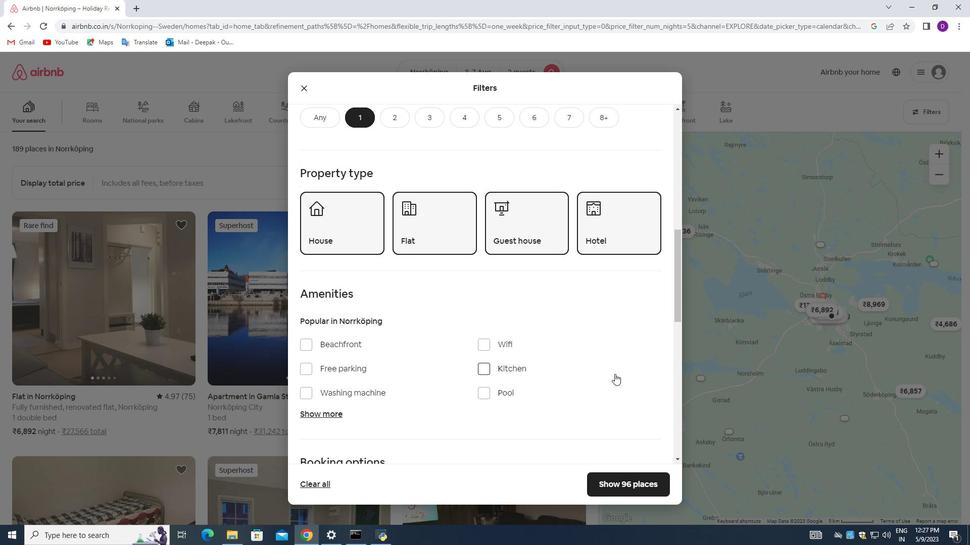 
Action: Mouse scrolled (614, 373) with delta (0, 0)
Screenshot: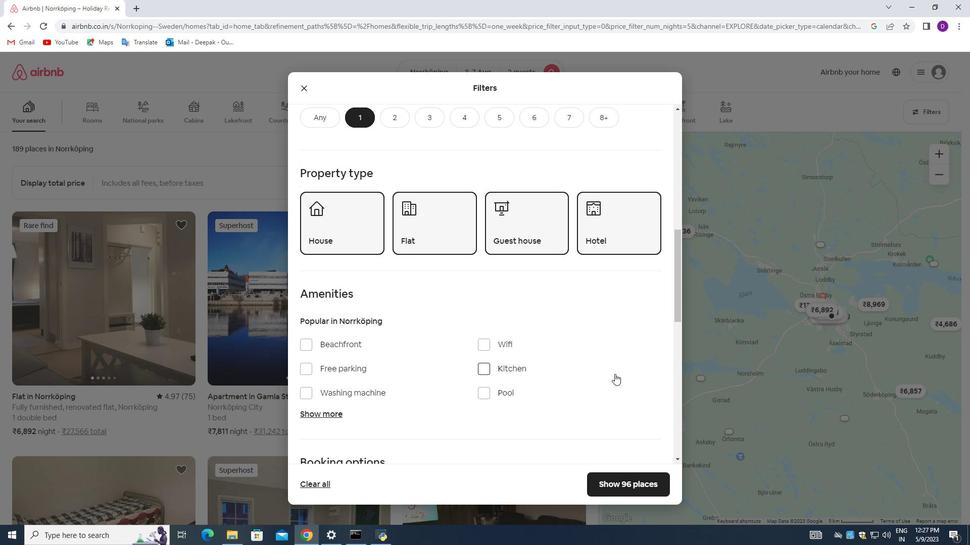 
Action: Mouse scrolled (614, 373) with delta (0, 0)
Screenshot: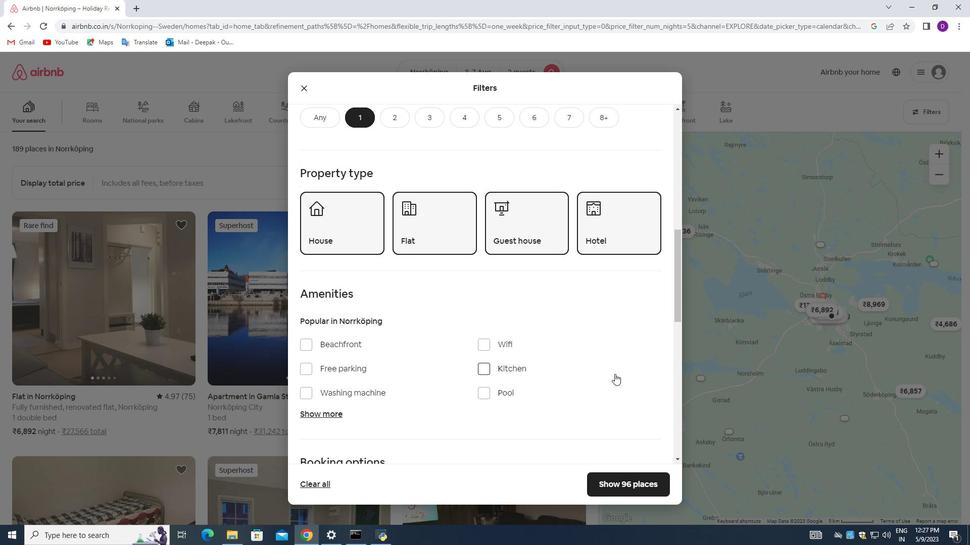 
Action: Mouse scrolled (614, 373) with delta (0, 0)
Screenshot: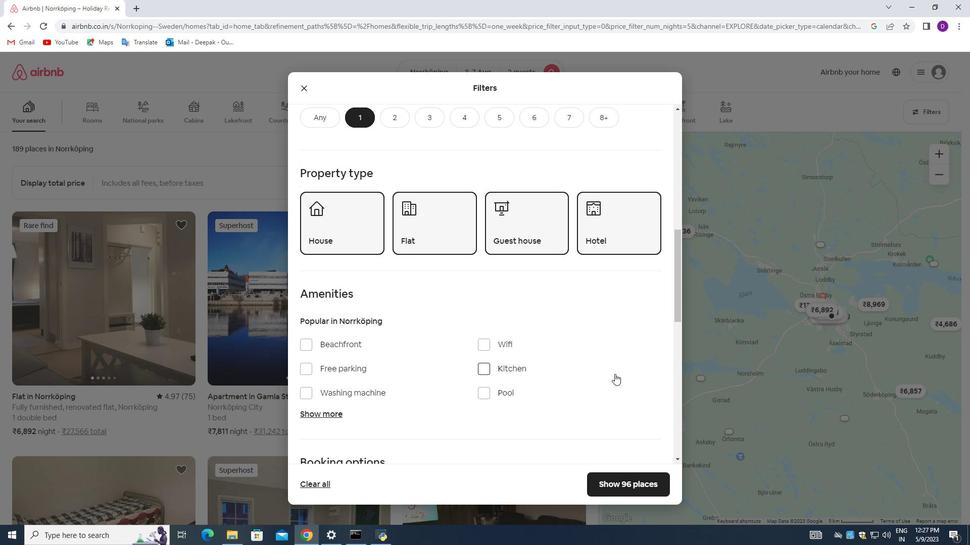 
Action: Mouse moved to (637, 330)
Screenshot: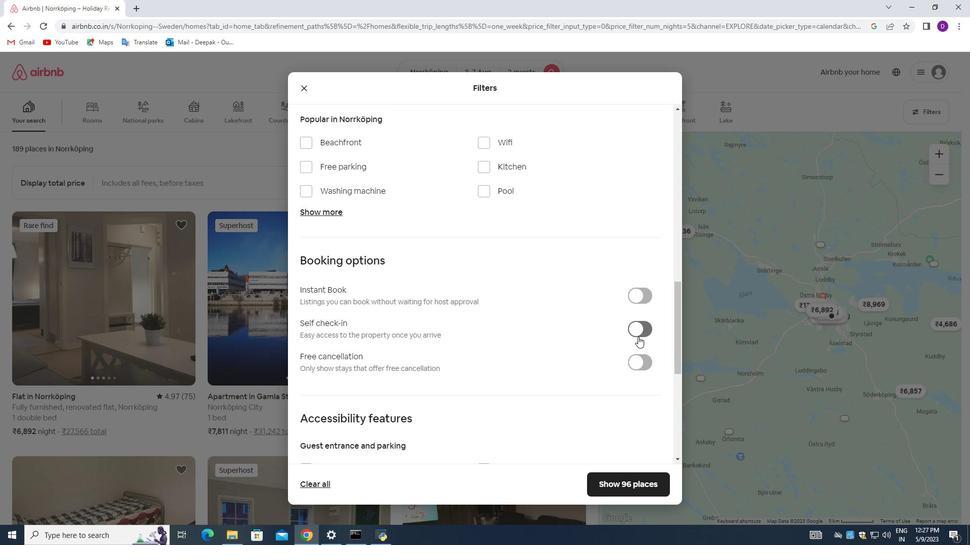 
Action: Mouse pressed left at (637, 330)
Screenshot: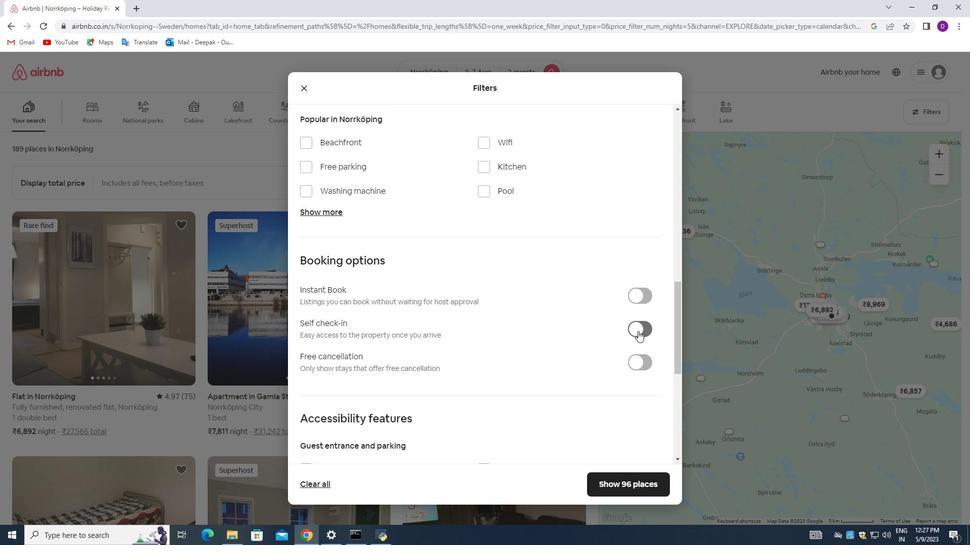 
Action: Mouse moved to (484, 359)
Screenshot: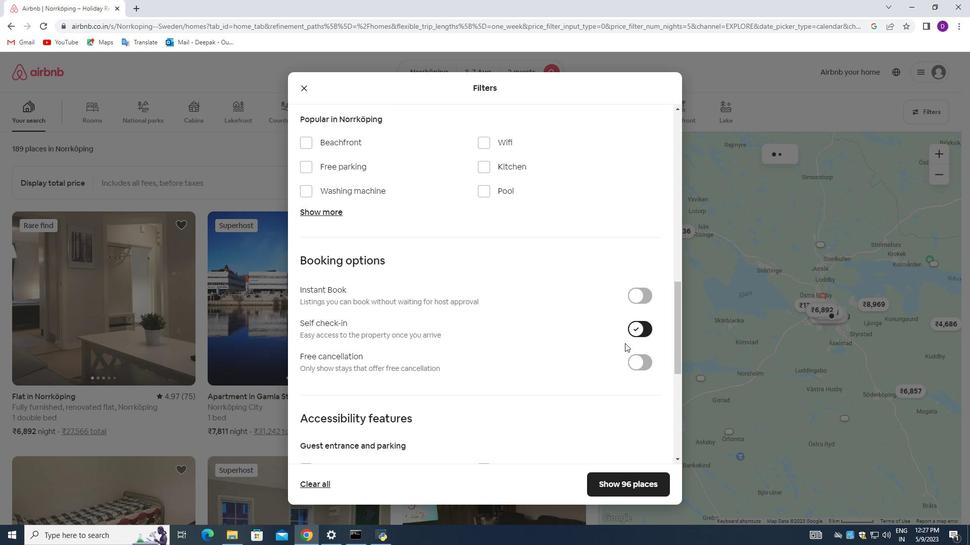 
Action: Mouse scrolled (484, 359) with delta (0, 0)
Screenshot: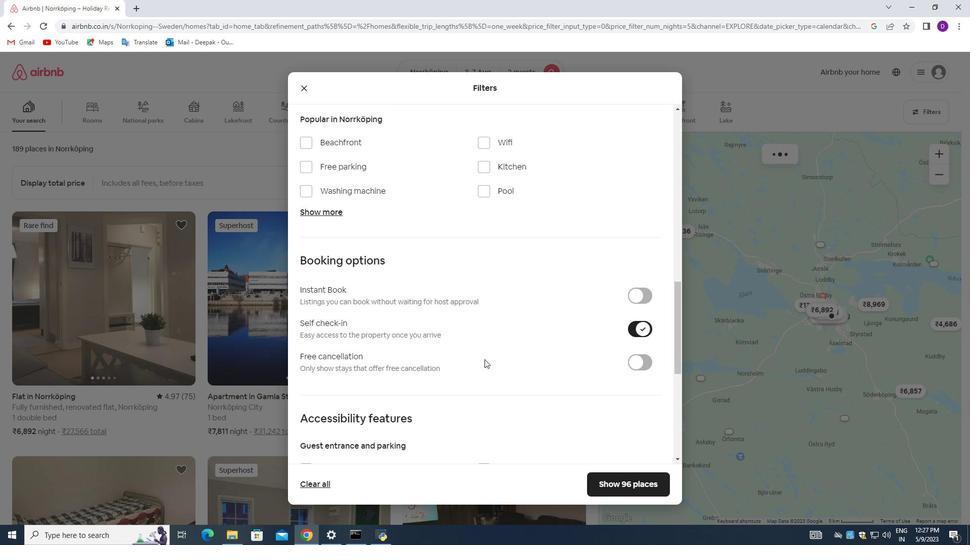 
Action: Mouse scrolled (484, 359) with delta (0, 0)
Screenshot: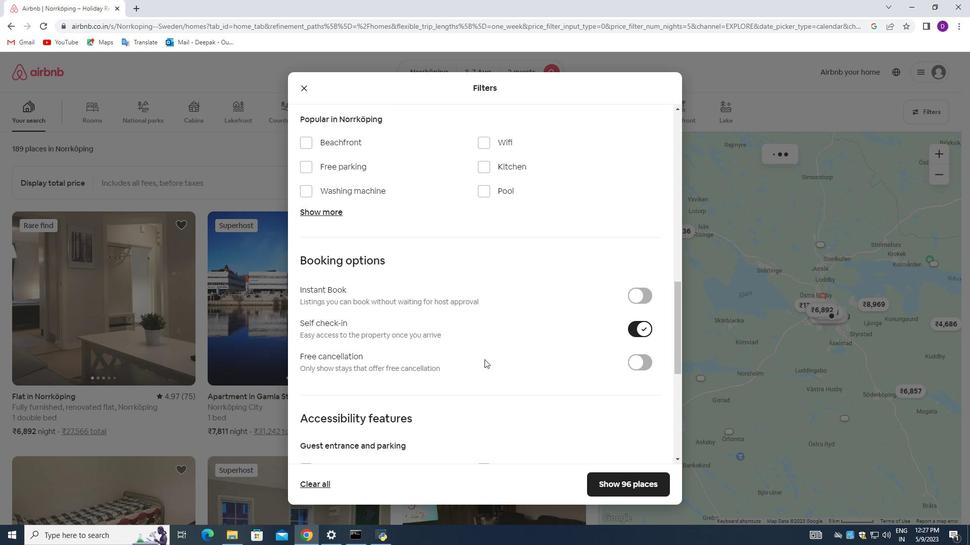
Action: Mouse scrolled (484, 359) with delta (0, 0)
Screenshot: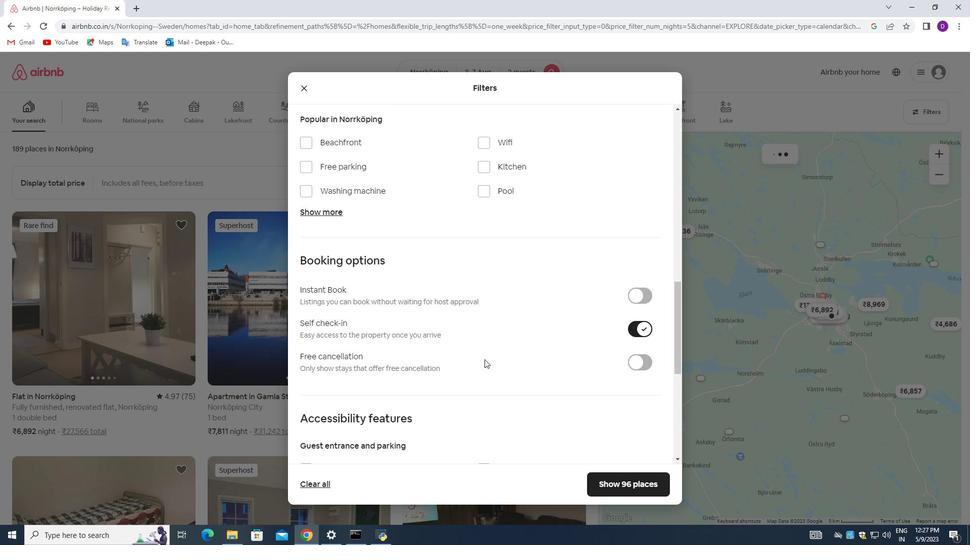 
Action: Mouse moved to (484, 359)
Screenshot: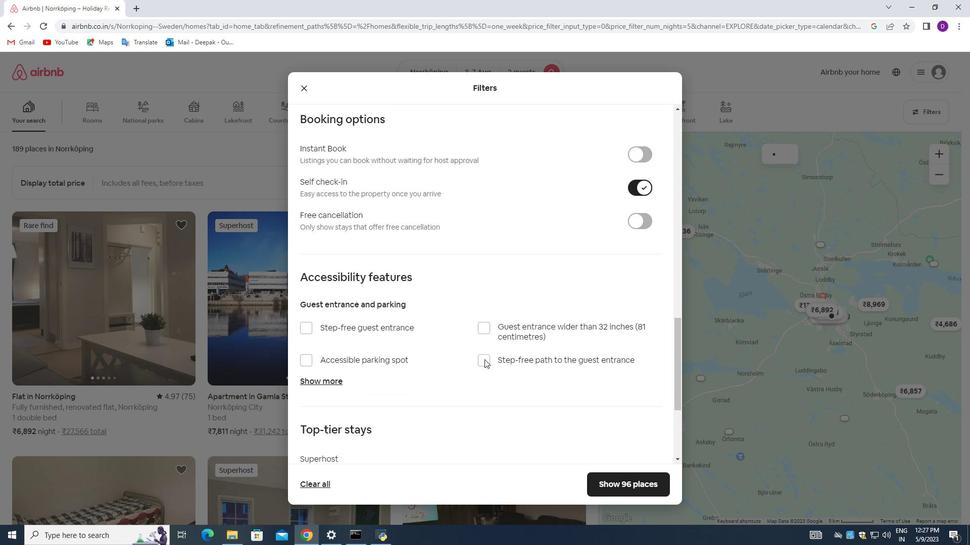 
Action: Mouse scrolled (484, 359) with delta (0, 0)
Screenshot: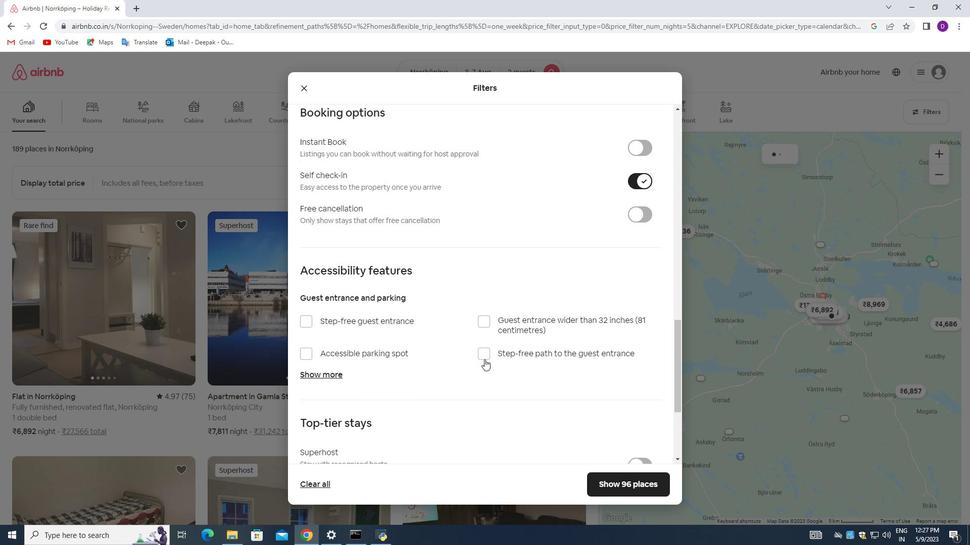 
Action: Mouse scrolled (484, 359) with delta (0, 0)
Screenshot: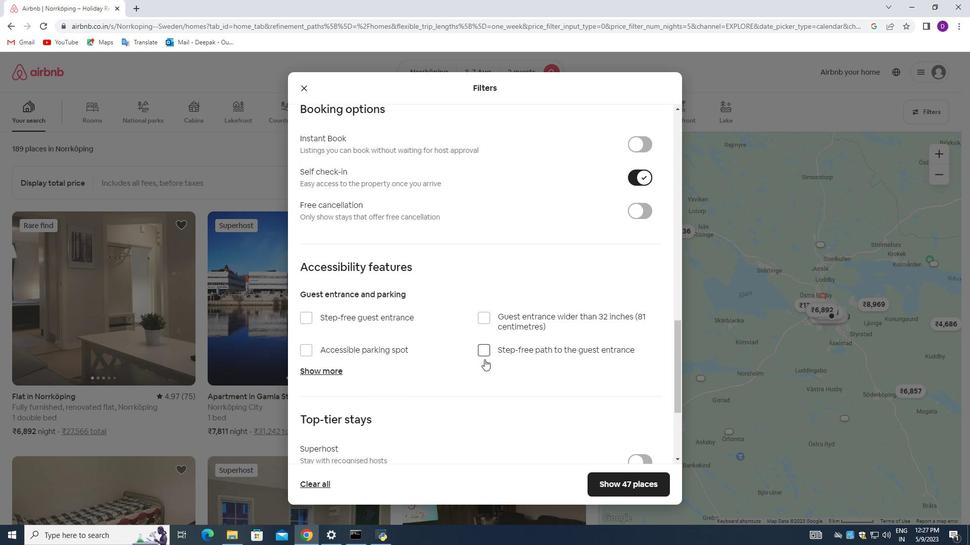 
Action: Mouse scrolled (484, 359) with delta (0, 0)
Screenshot: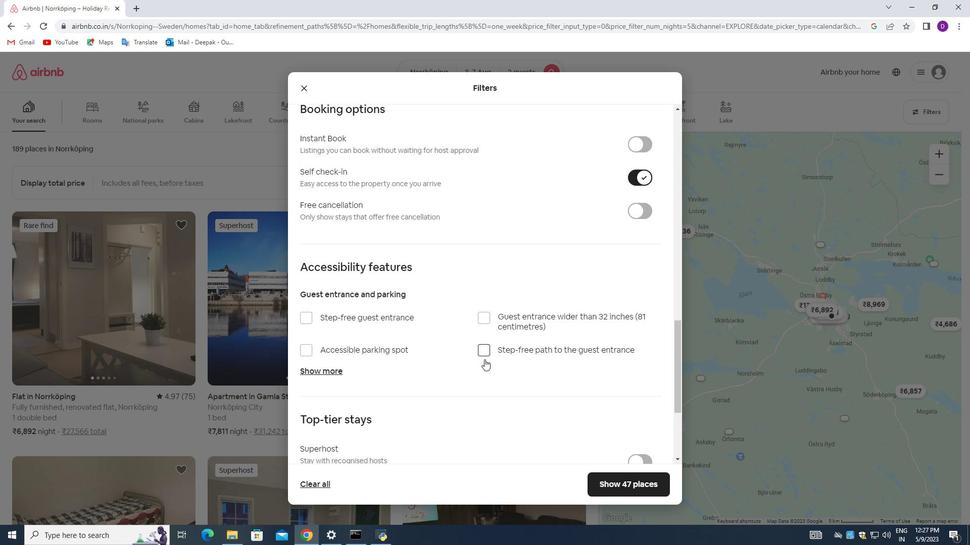 
Action: Mouse scrolled (484, 359) with delta (0, 0)
Screenshot: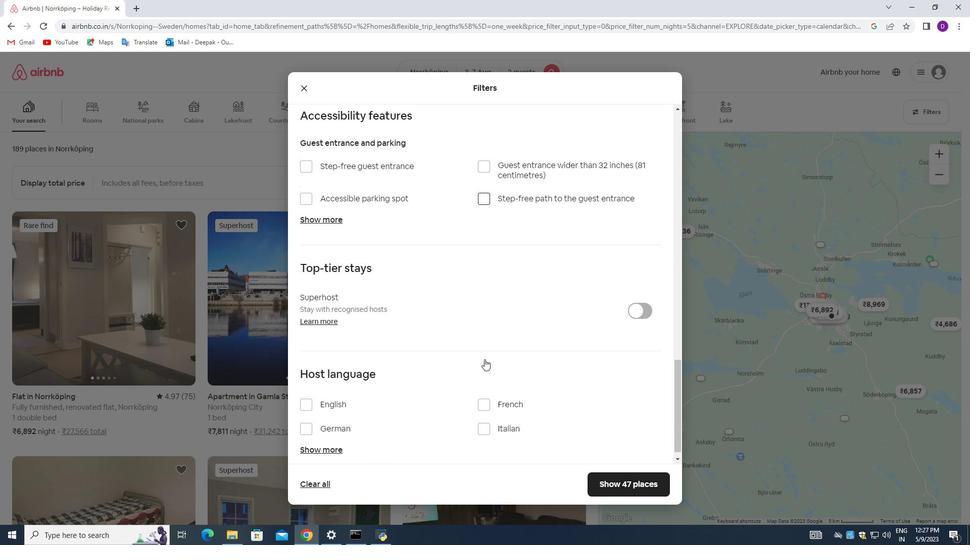 
Action: Mouse scrolled (484, 359) with delta (0, 0)
Screenshot: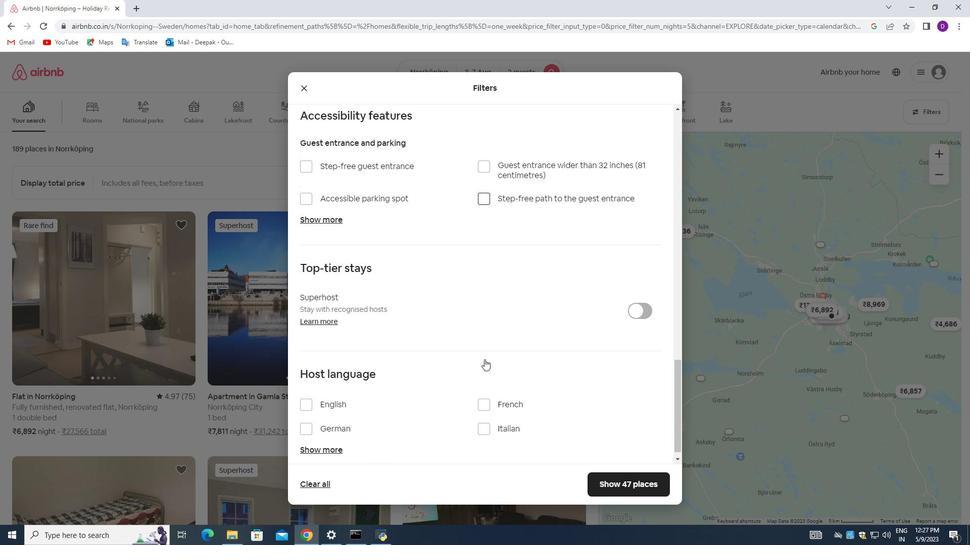 
Action: Mouse moved to (311, 394)
Screenshot: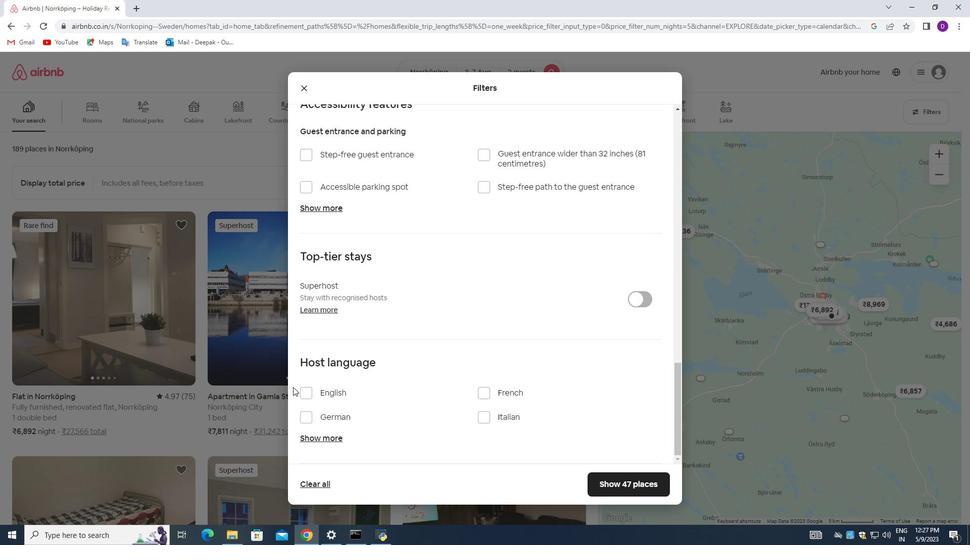 
Action: Mouse pressed left at (311, 394)
Screenshot: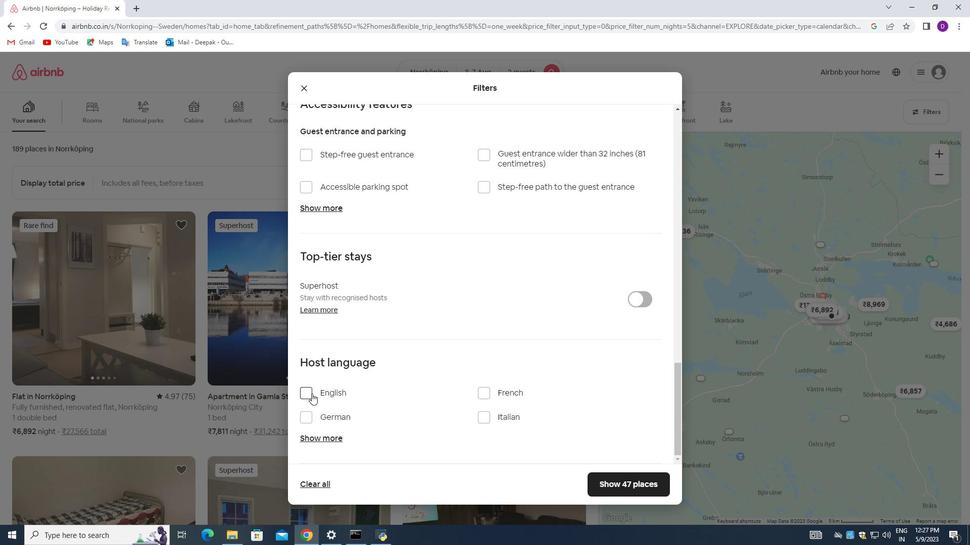 
Action: Mouse moved to (616, 484)
Screenshot: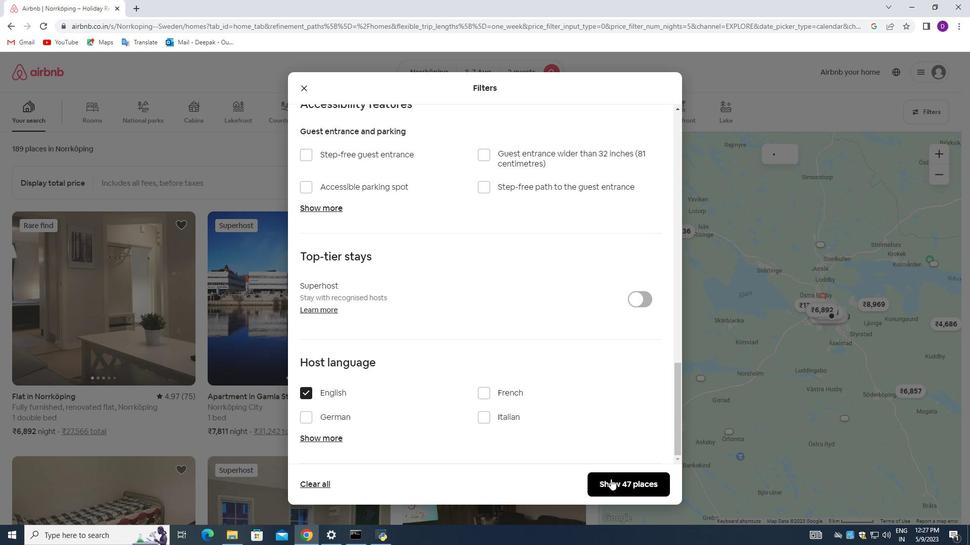 
Action: Mouse pressed left at (616, 484)
Screenshot: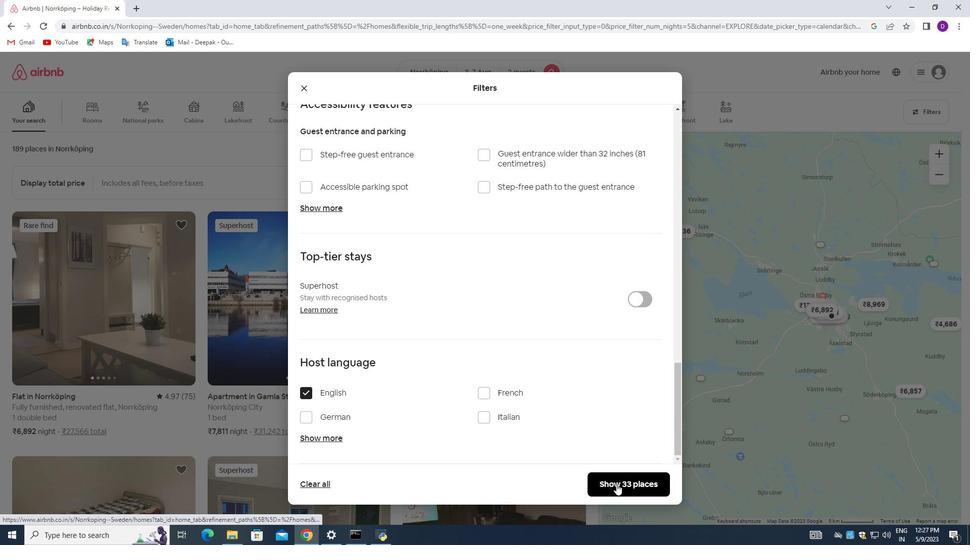 
Action: Mouse moved to (604, 481)
Screenshot: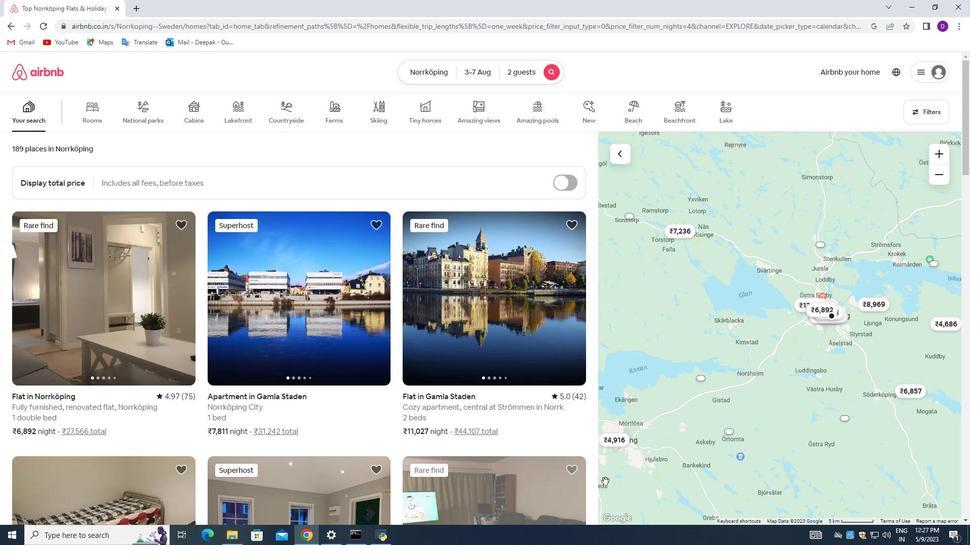 
